 Task: Search one way flight ticket for 3 adults, 3 children in business from Long Beach: Long Beach Airport (daugherty Field) to Raleigh: Raleigh-durham International Airport on 8-5-2023. Choice of flights is American. Number of bags: 4 checked bags. Outbound departure time preference is 18:00.
Action: Mouse moved to (363, 148)
Screenshot: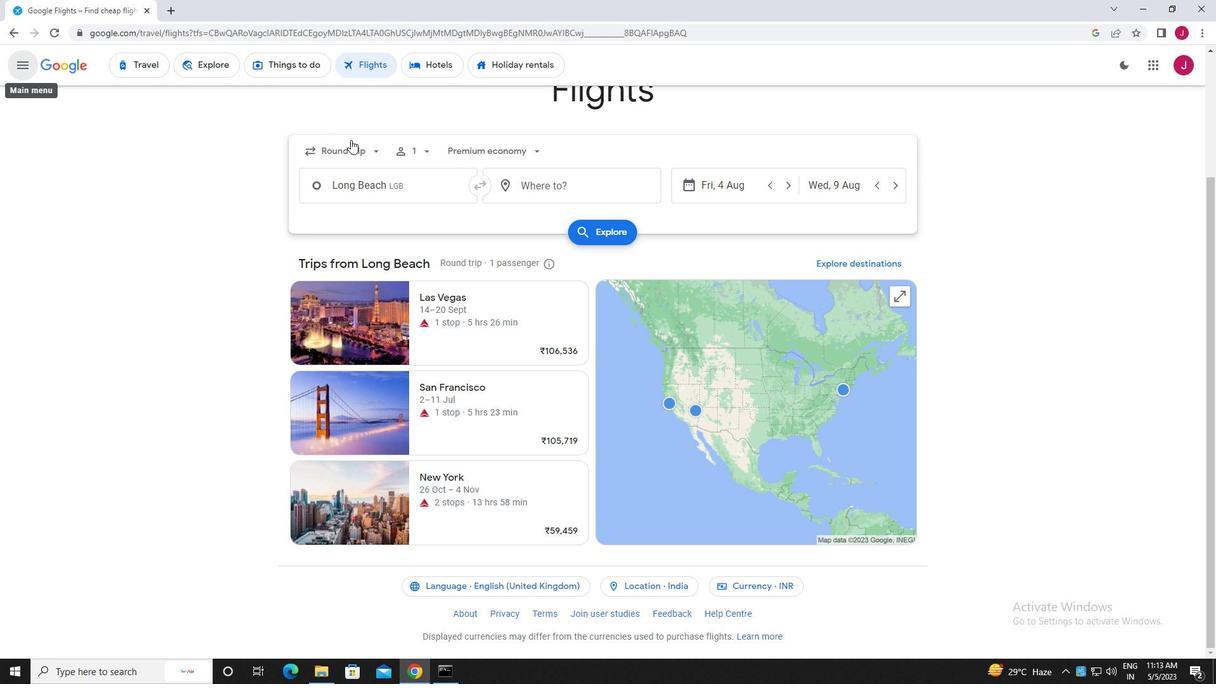 
Action: Mouse pressed left at (363, 148)
Screenshot: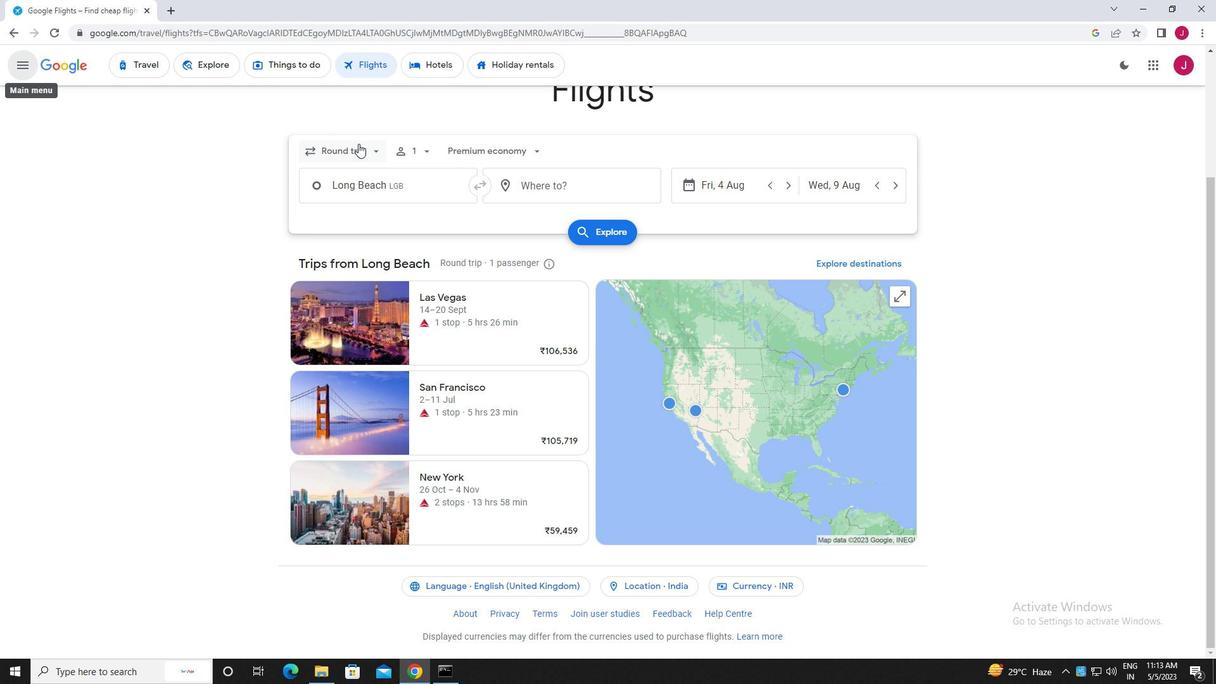 
Action: Mouse moved to (373, 212)
Screenshot: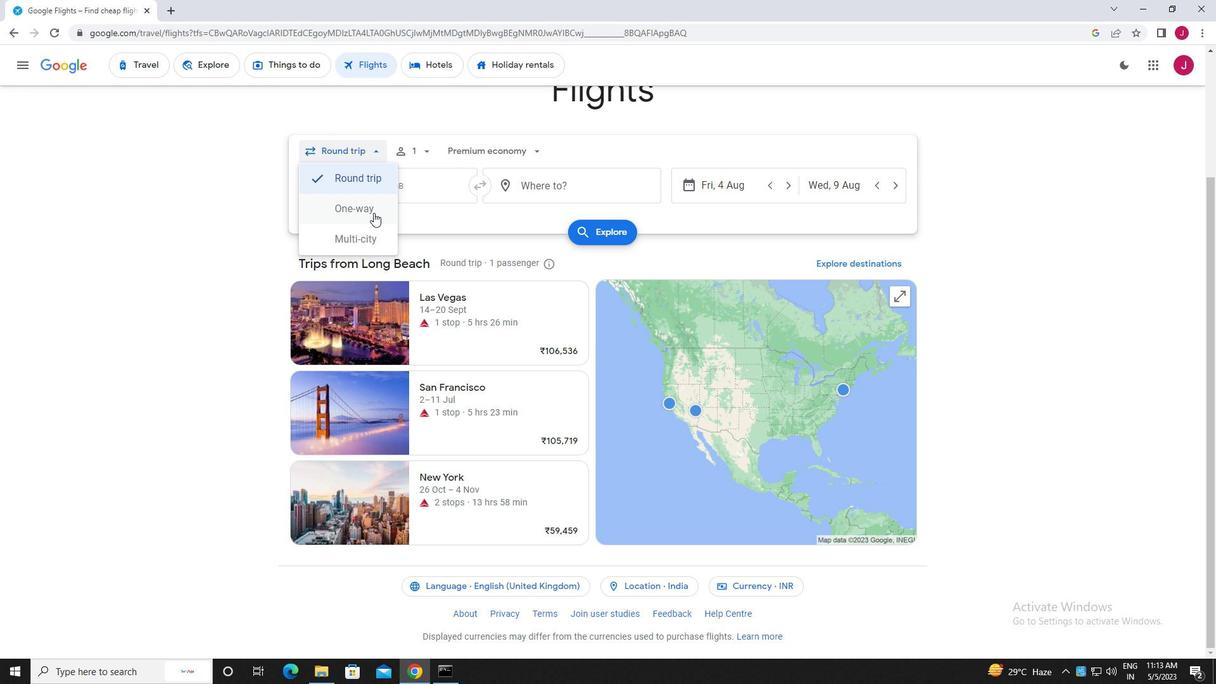 
Action: Mouse pressed left at (373, 212)
Screenshot: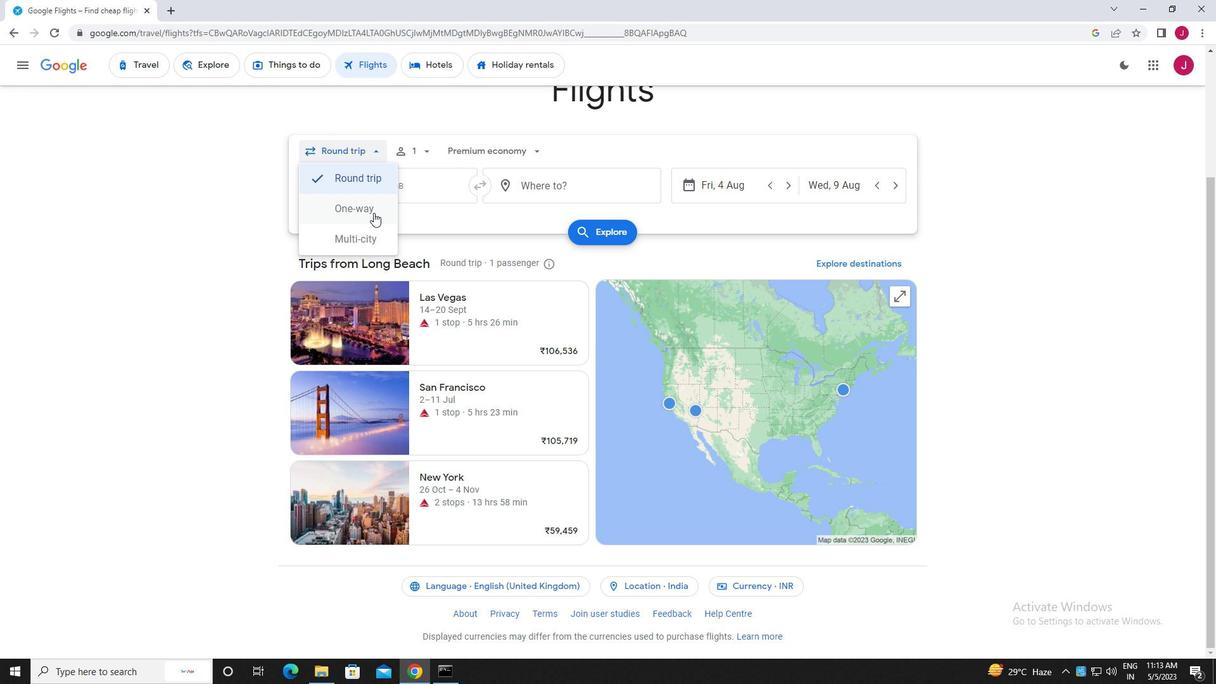 
Action: Mouse moved to (422, 153)
Screenshot: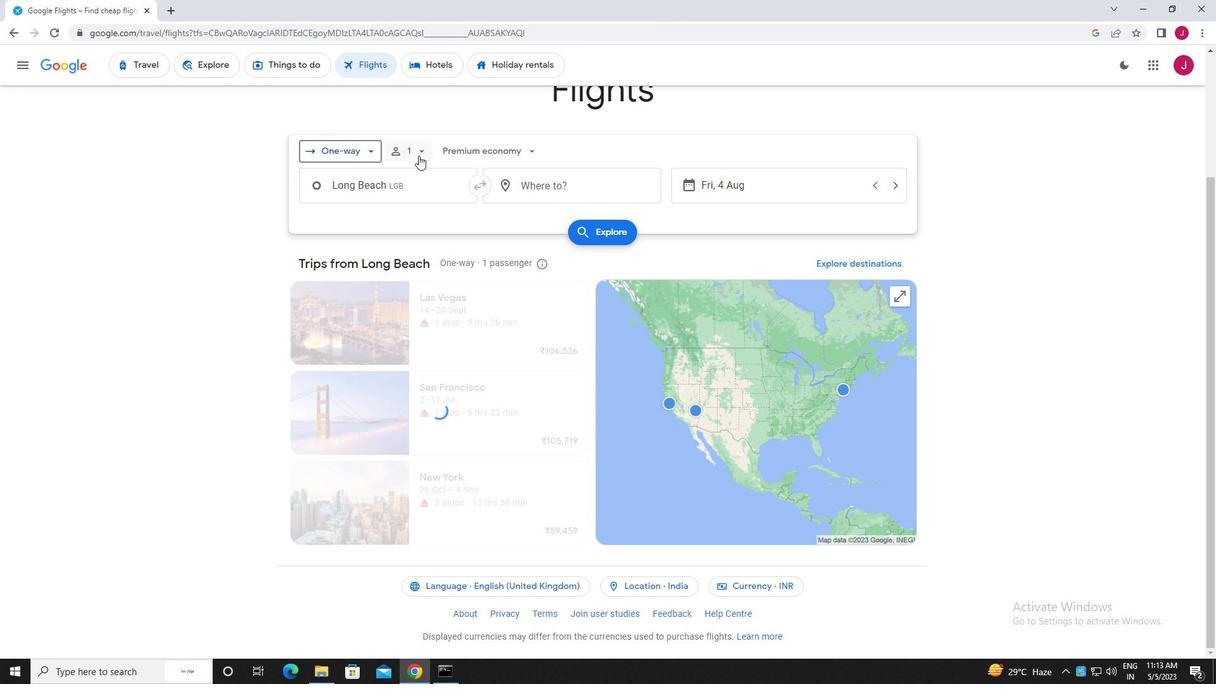 
Action: Mouse pressed left at (422, 153)
Screenshot: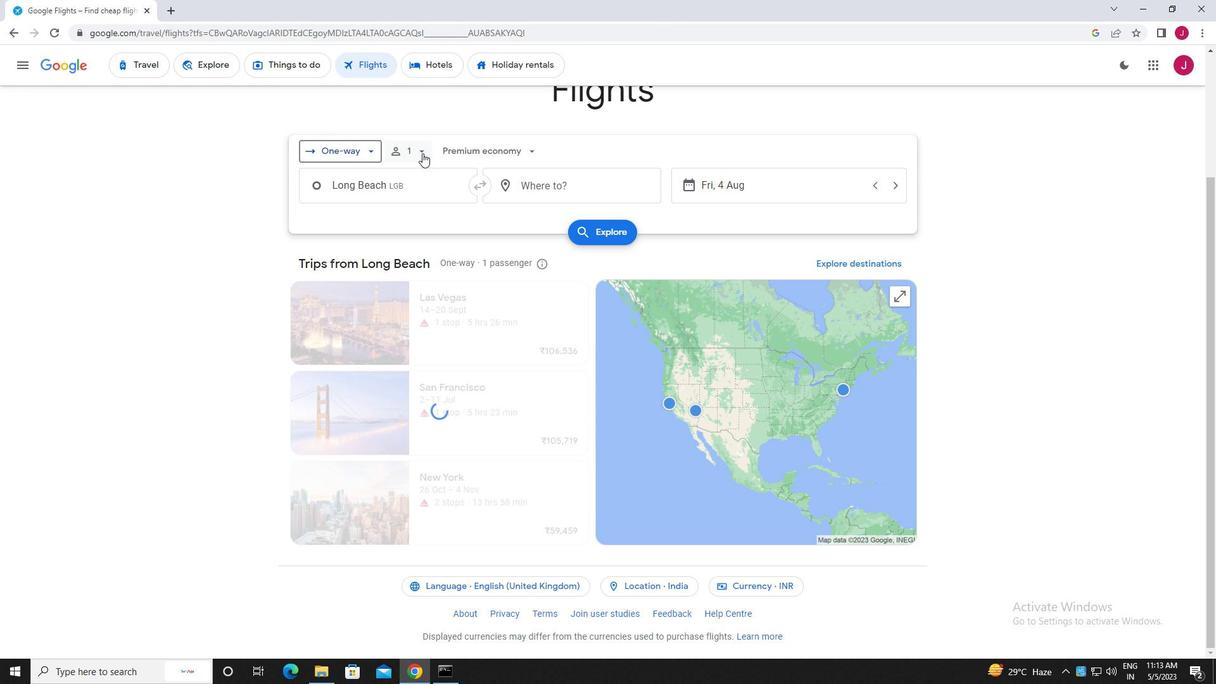 
Action: Mouse moved to (522, 181)
Screenshot: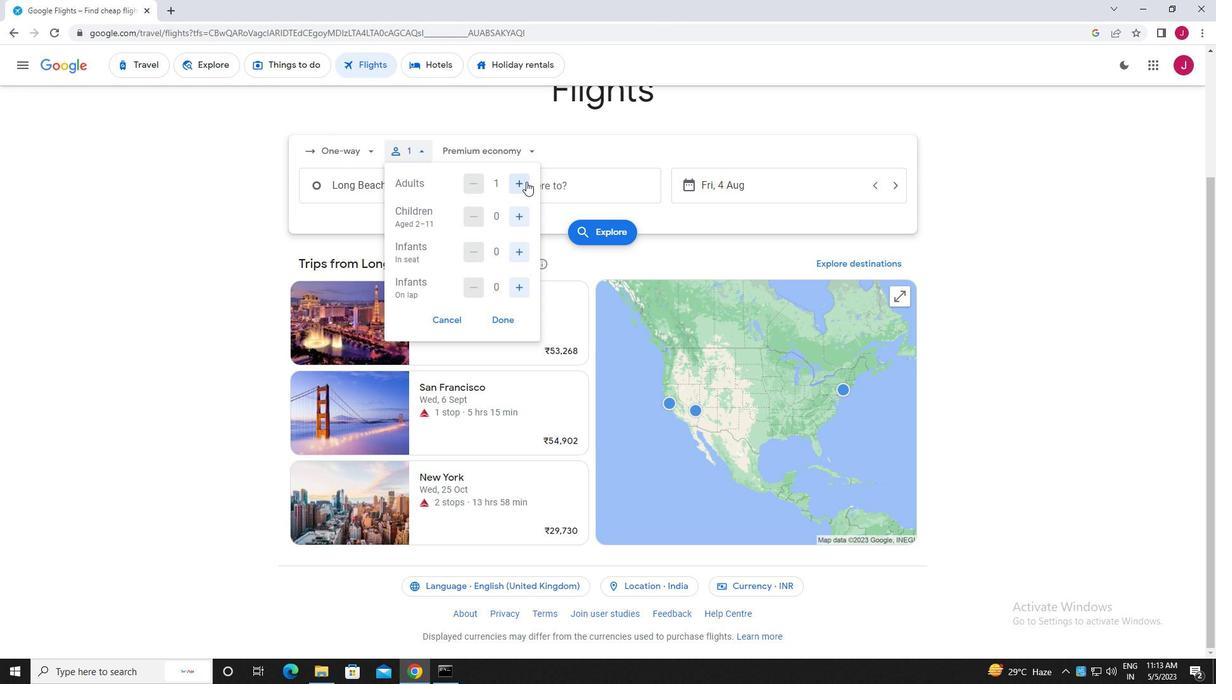
Action: Mouse pressed left at (522, 181)
Screenshot: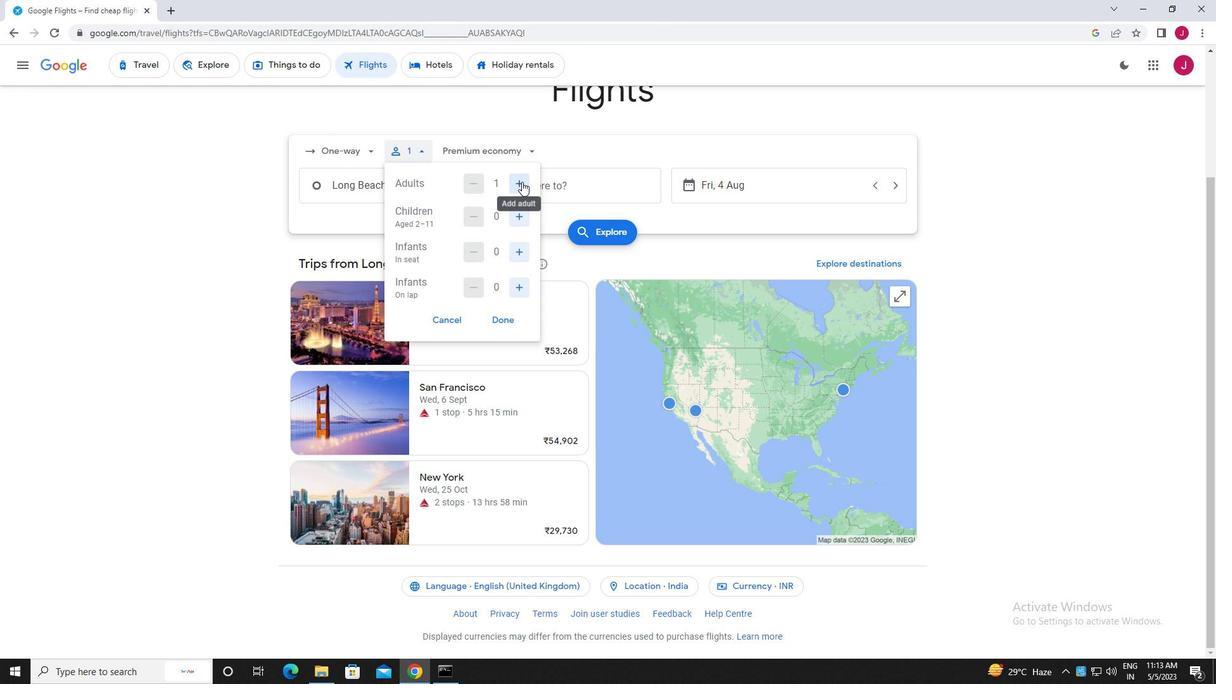 
Action: Mouse pressed left at (522, 181)
Screenshot: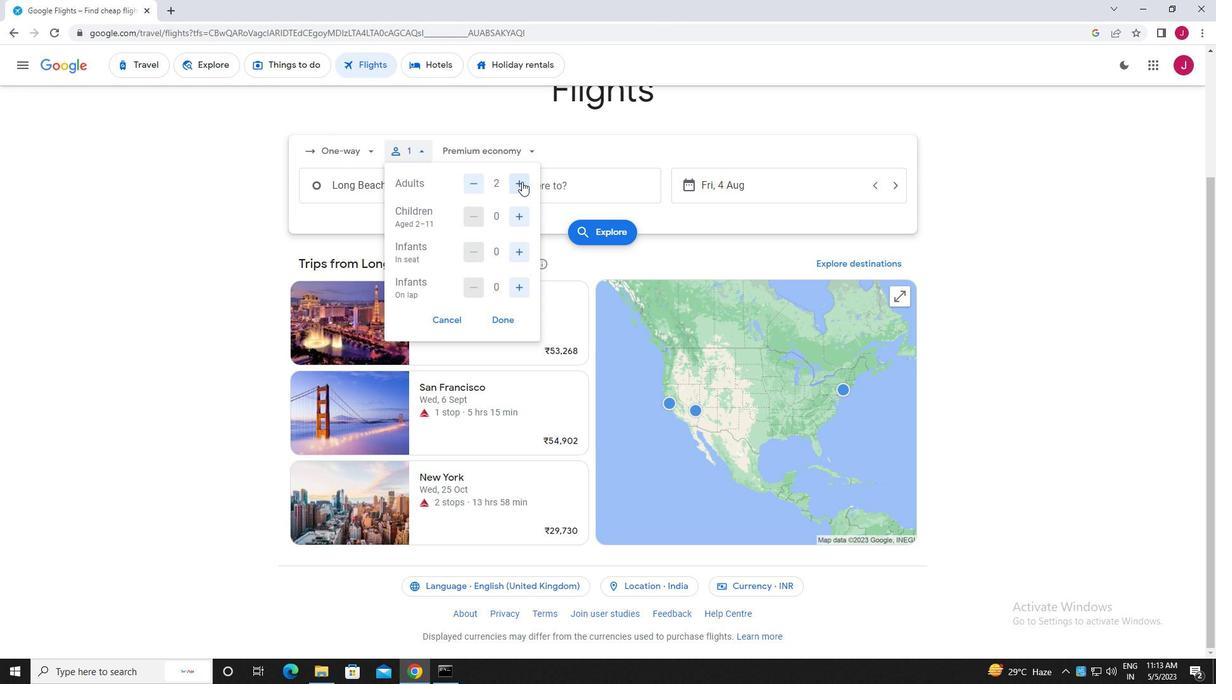 
Action: Mouse moved to (522, 219)
Screenshot: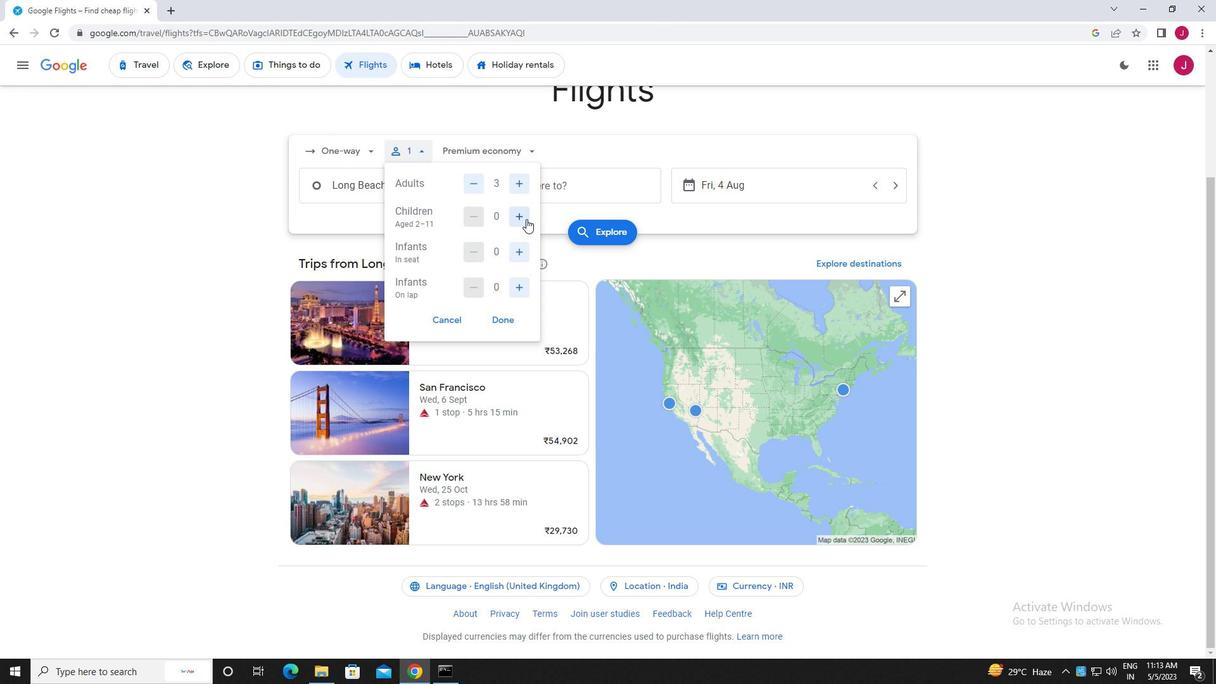 
Action: Mouse pressed left at (522, 219)
Screenshot: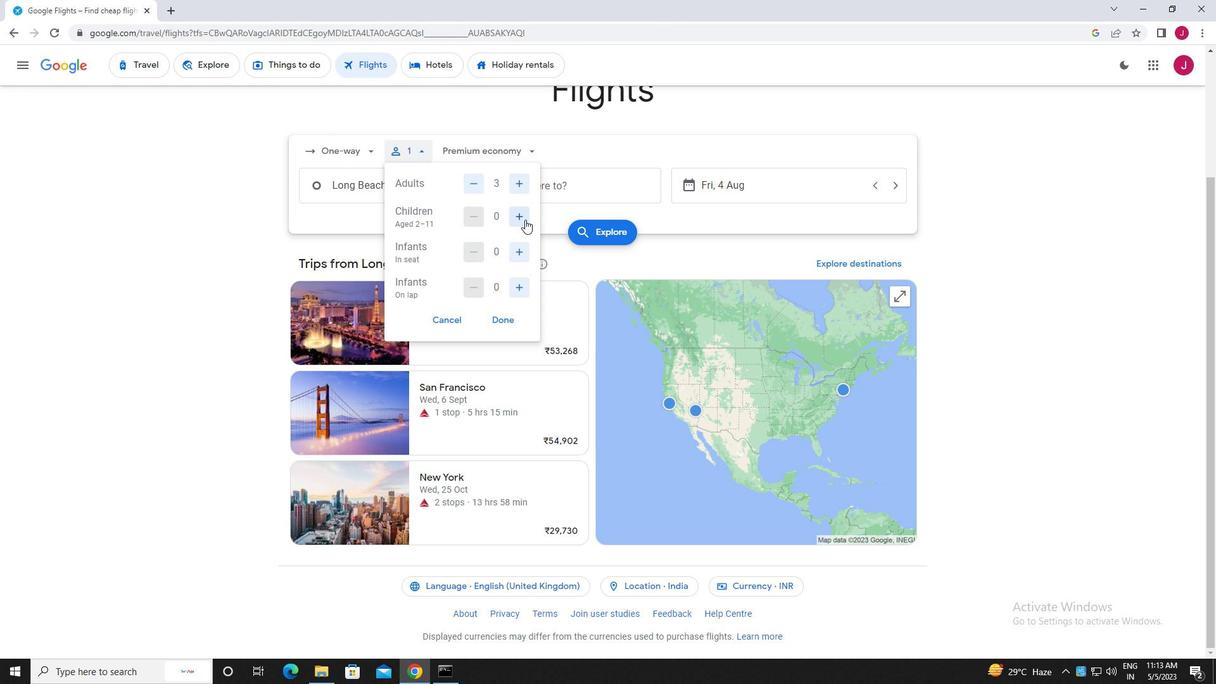 
Action: Mouse pressed left at (522, 219)
Screenshot: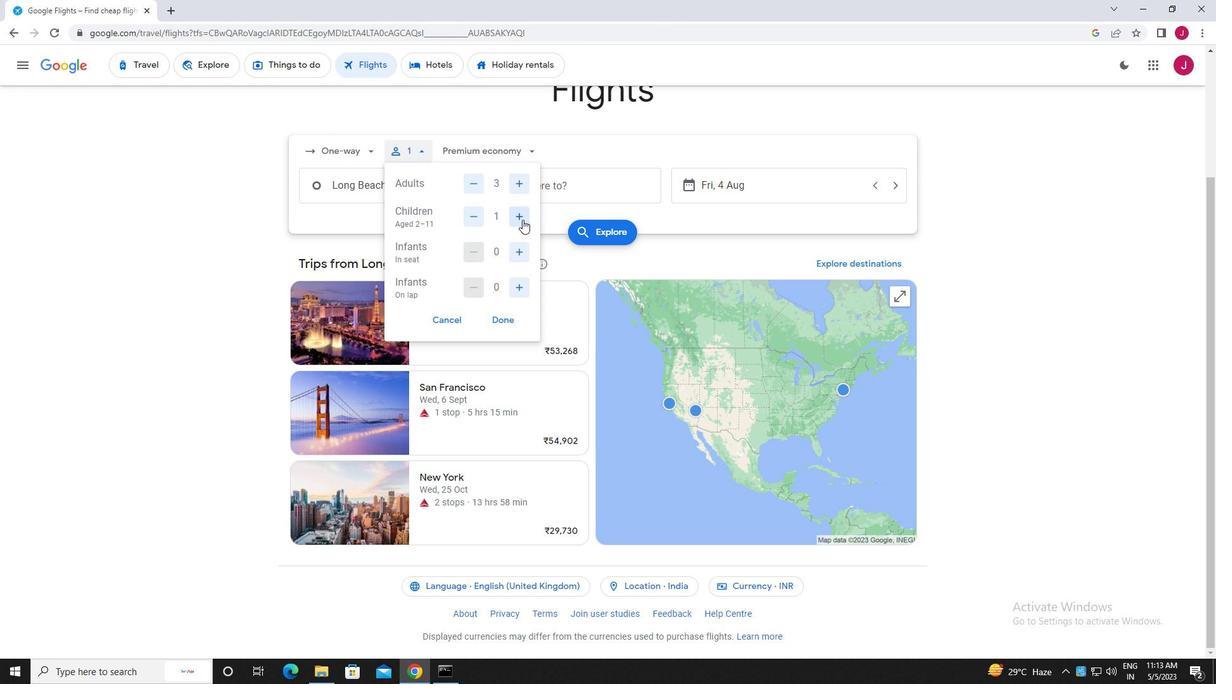 
Action: Mouse pressed left at (522, 219)
Screenshot: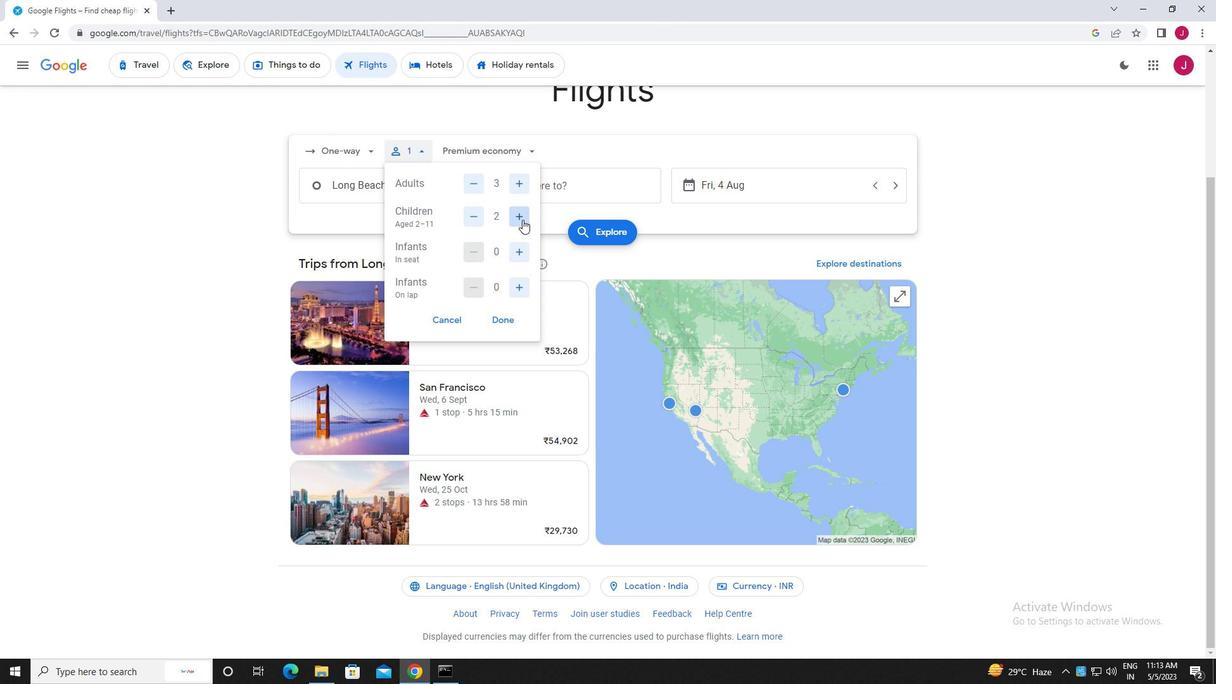 
Action: Mouse moved to (508, 323)
Screenshot: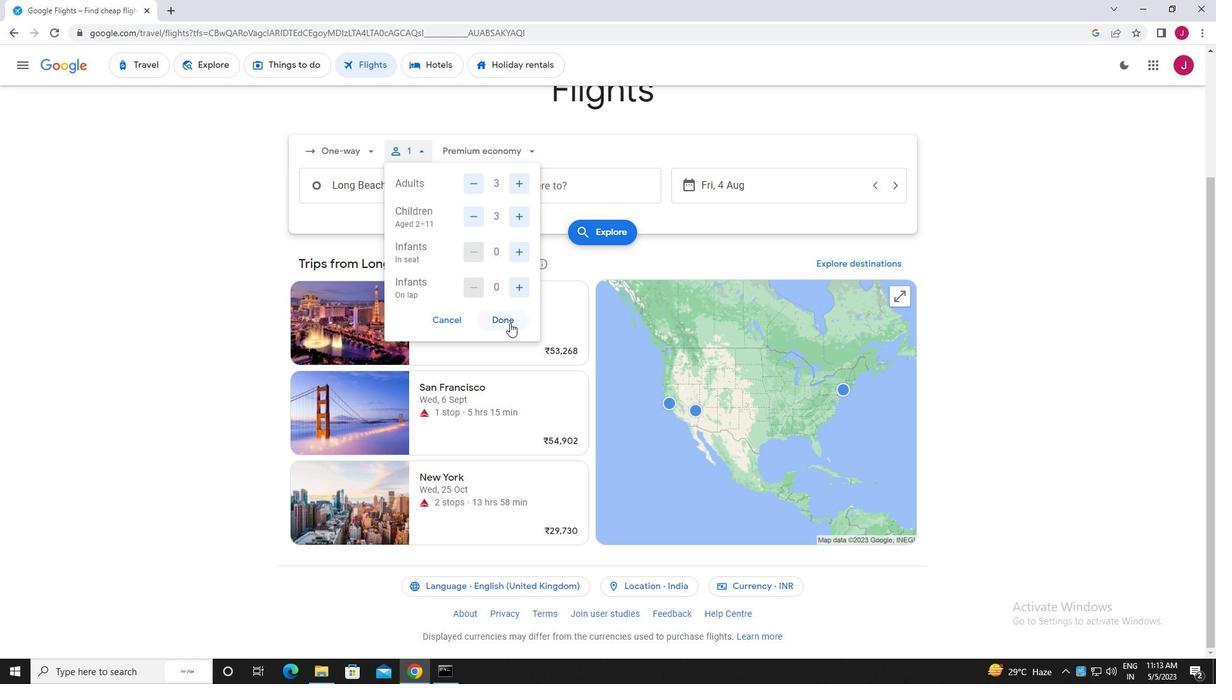 
Action: Mouse pressed left at (508, 323)
Screenshot: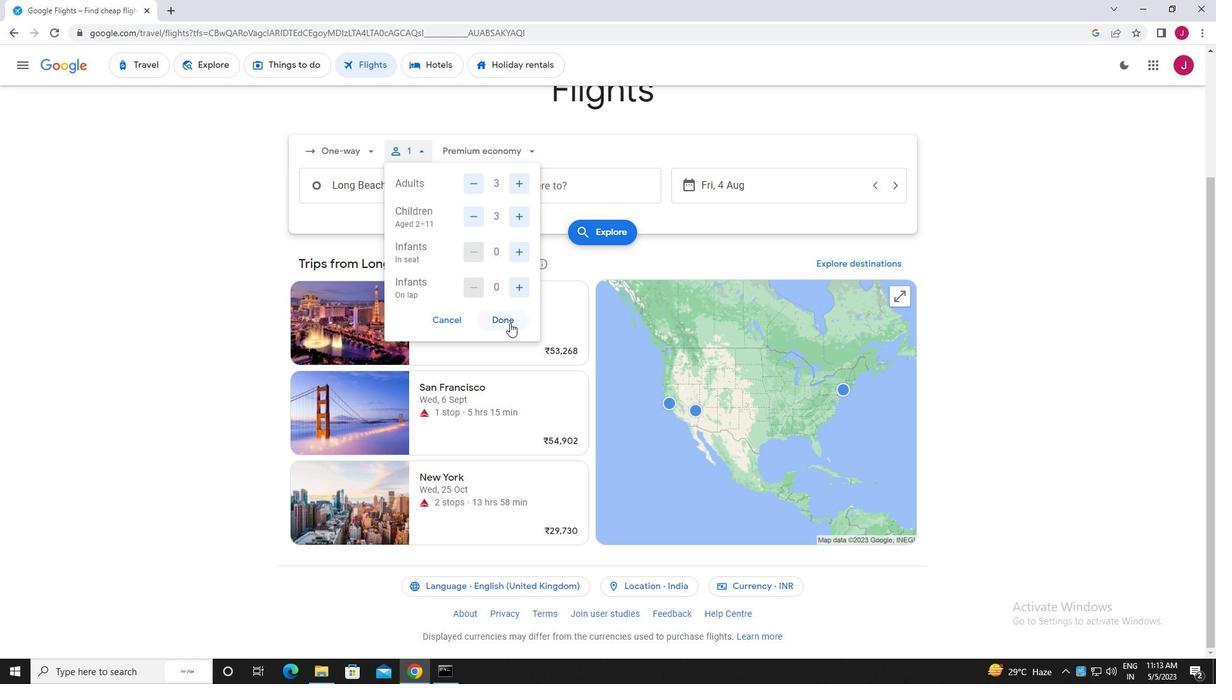 
Action: Mouse moved to (470, 149)
Screenshot: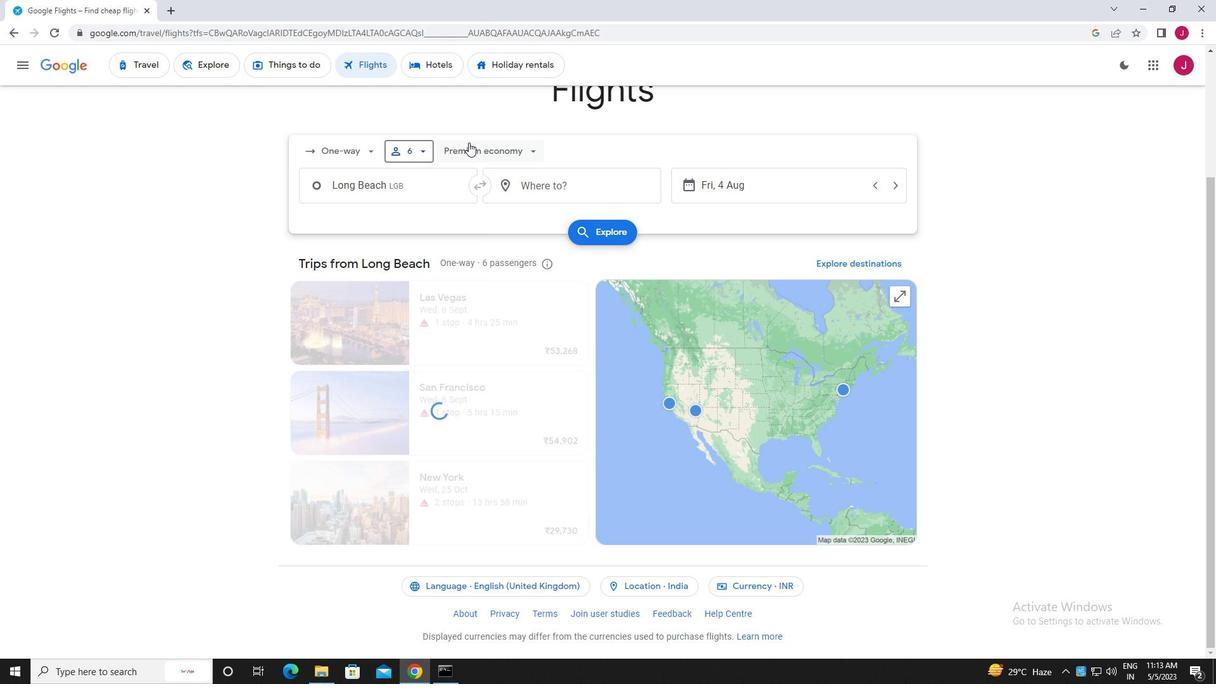
Action: Mouse pressed left at (470, 149)
Screenshot: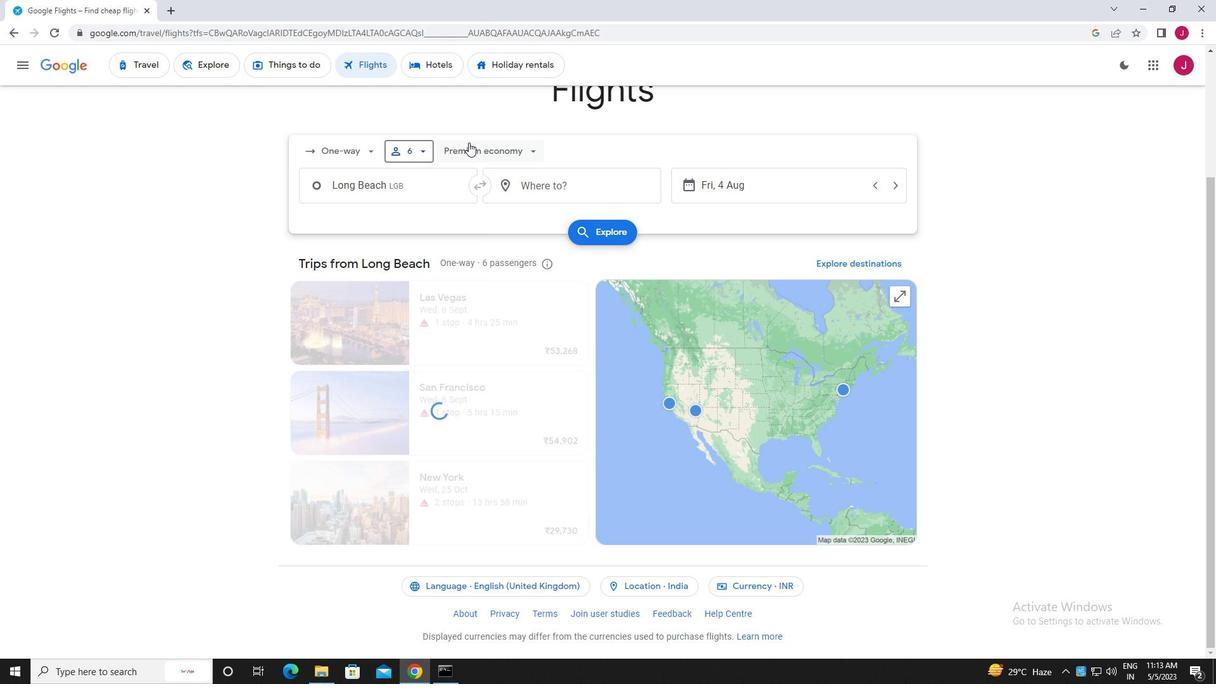 
Action: Mouse moved to (485, 238)
Screenshot: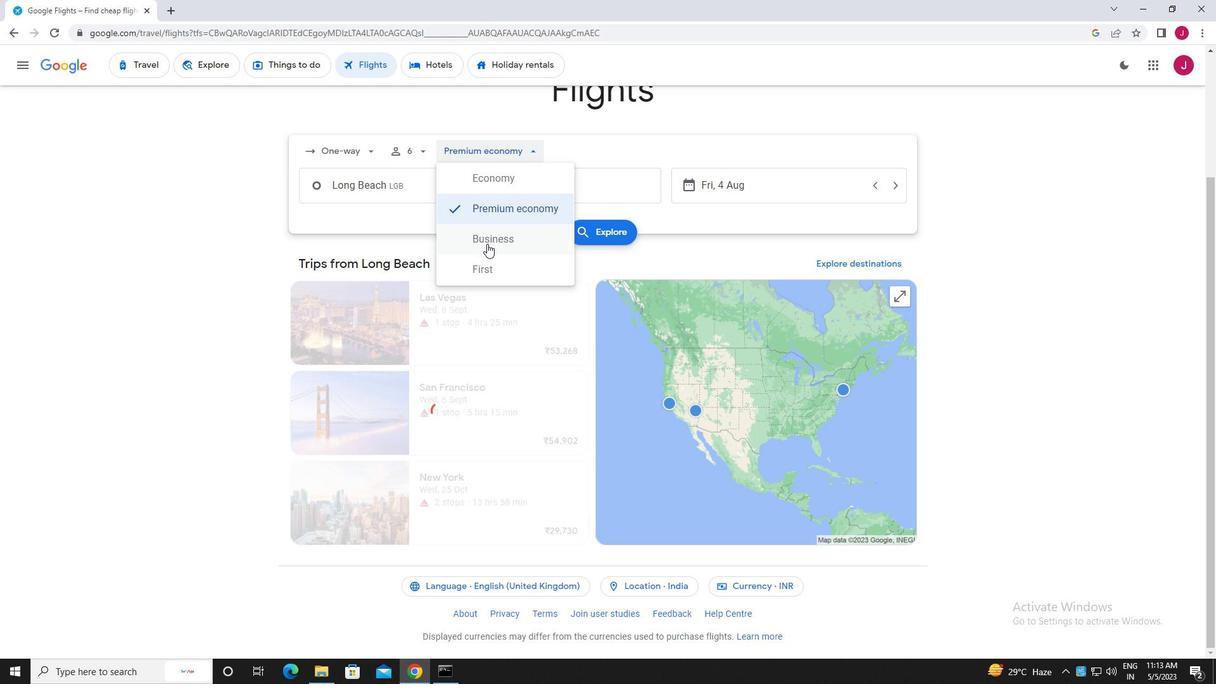 
Action: Mouse pressed left at (485, 238)
Screenshot: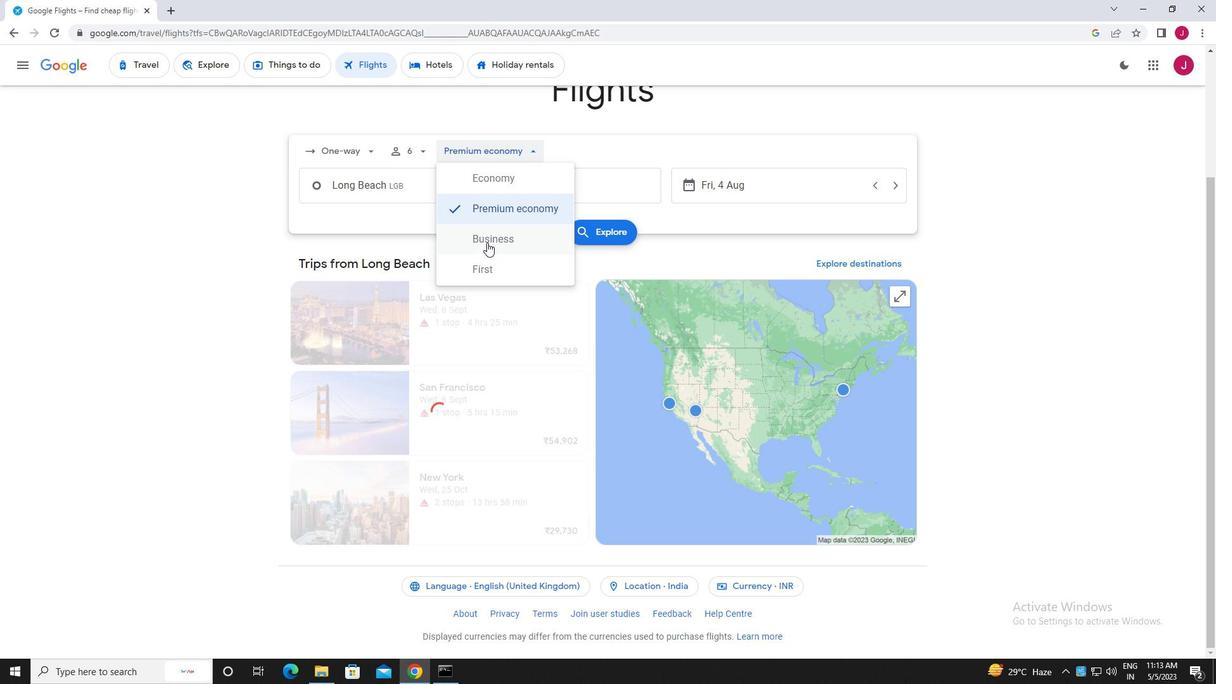 
Action: Mouse moved to (427, 190)
Screenshot: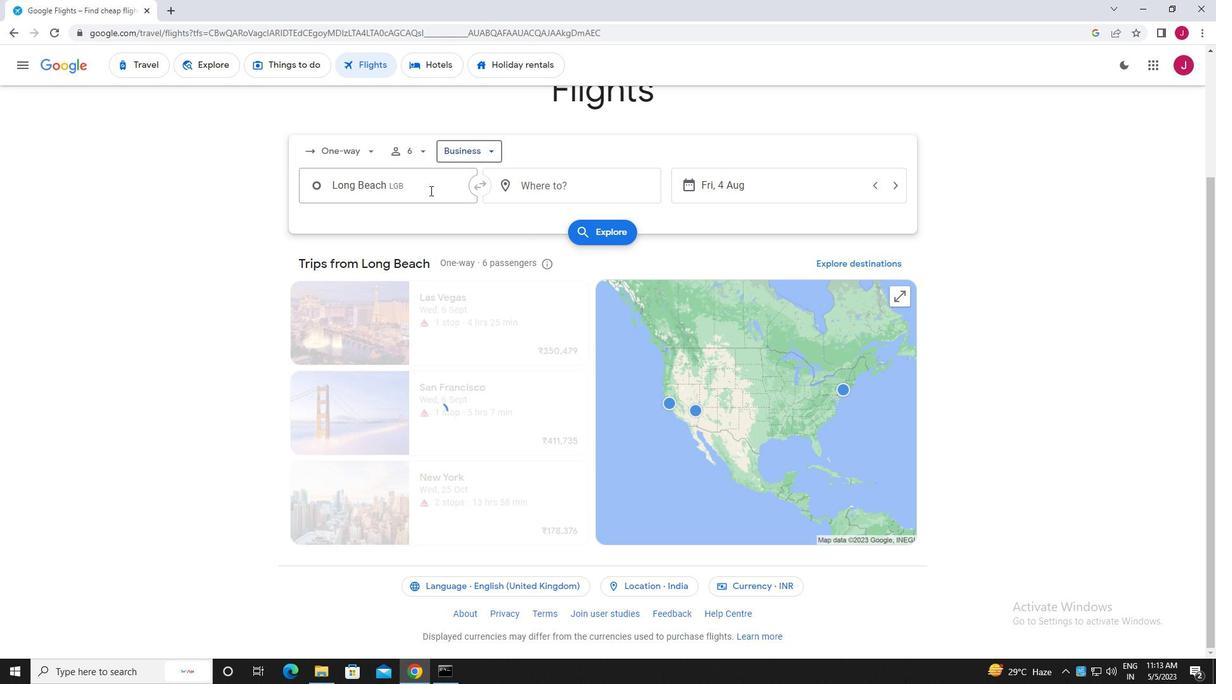 
Action: Mouse pressed left at (427, 190)
Screenshot: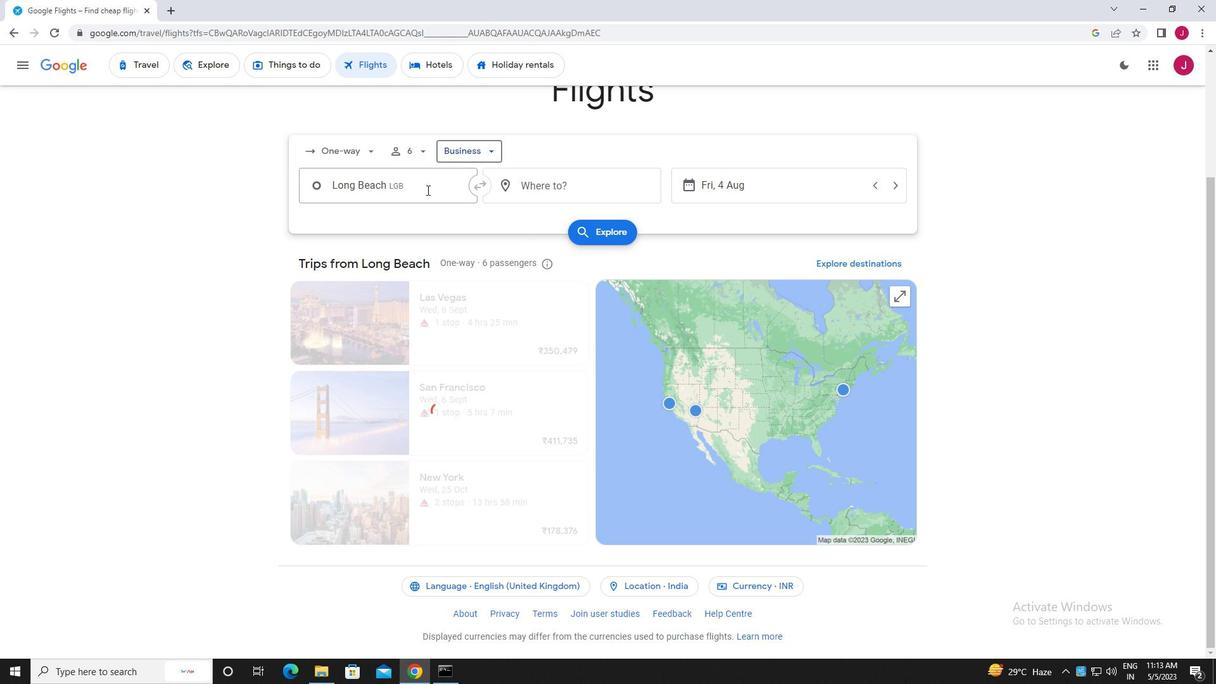 
Action: Key pressed long<Key.space>beach
Screenshot: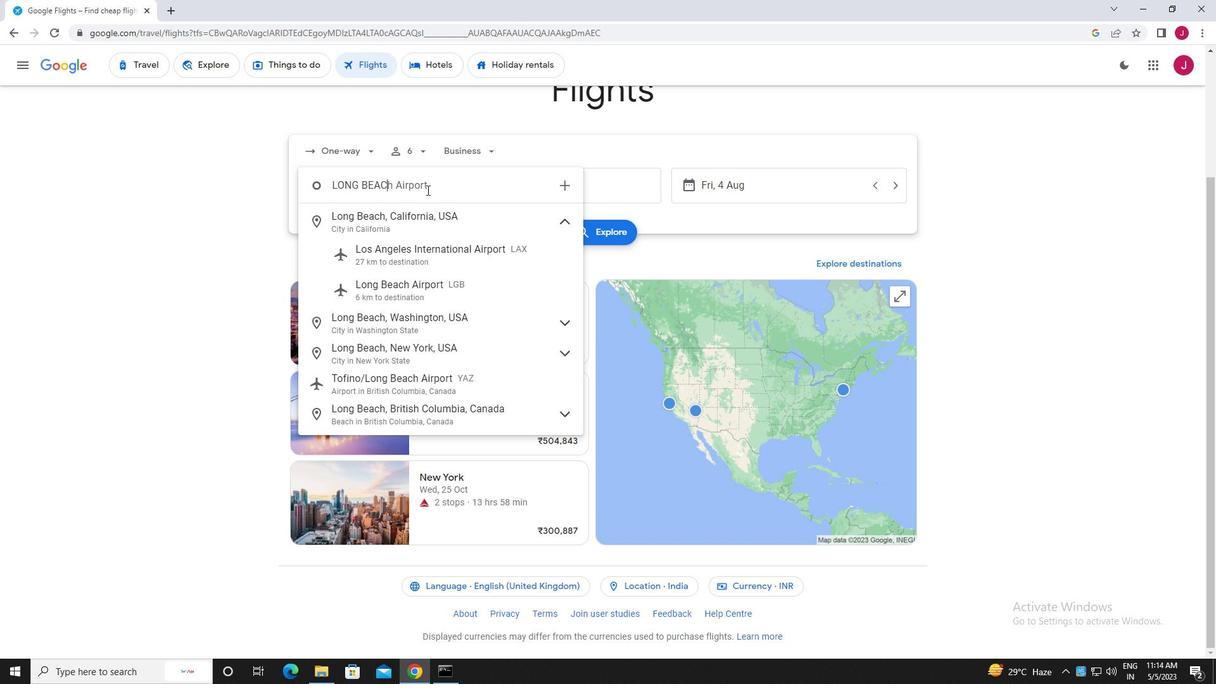 
Action: Mouse moved to (419, 289)
Screenshot: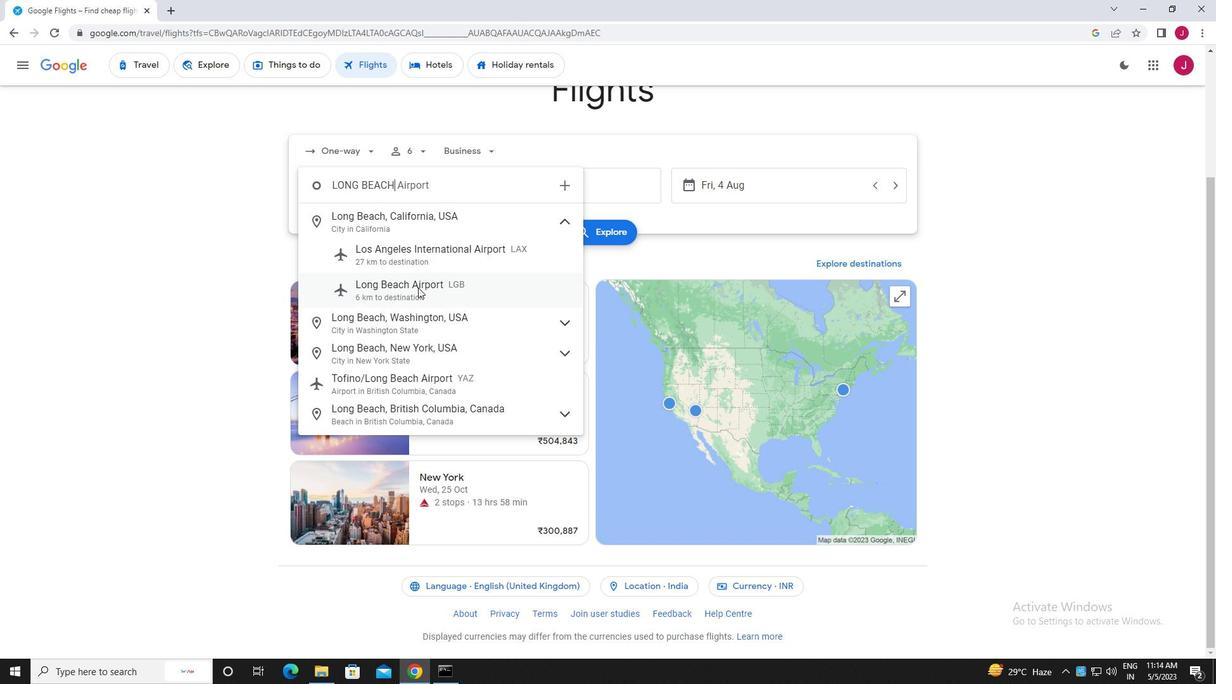 
Action: Mouse pressed left at (419, 289)
Screenshot: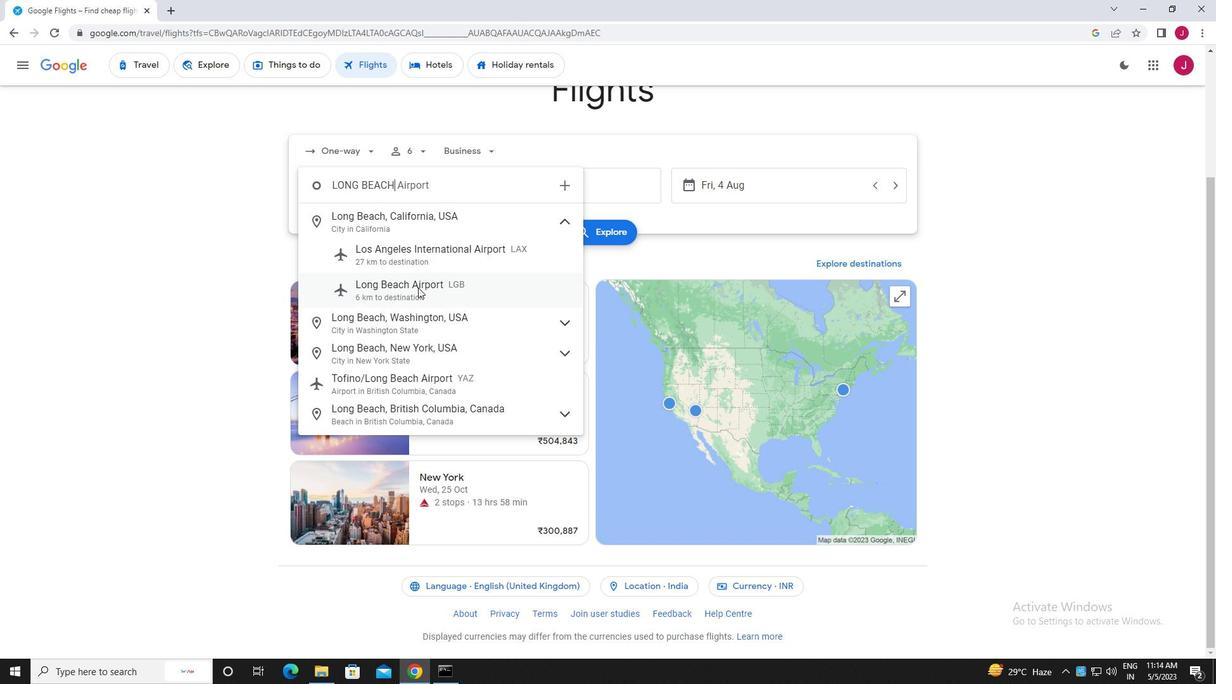 
Action: Mouse moved to (567, 182)
Screenshot: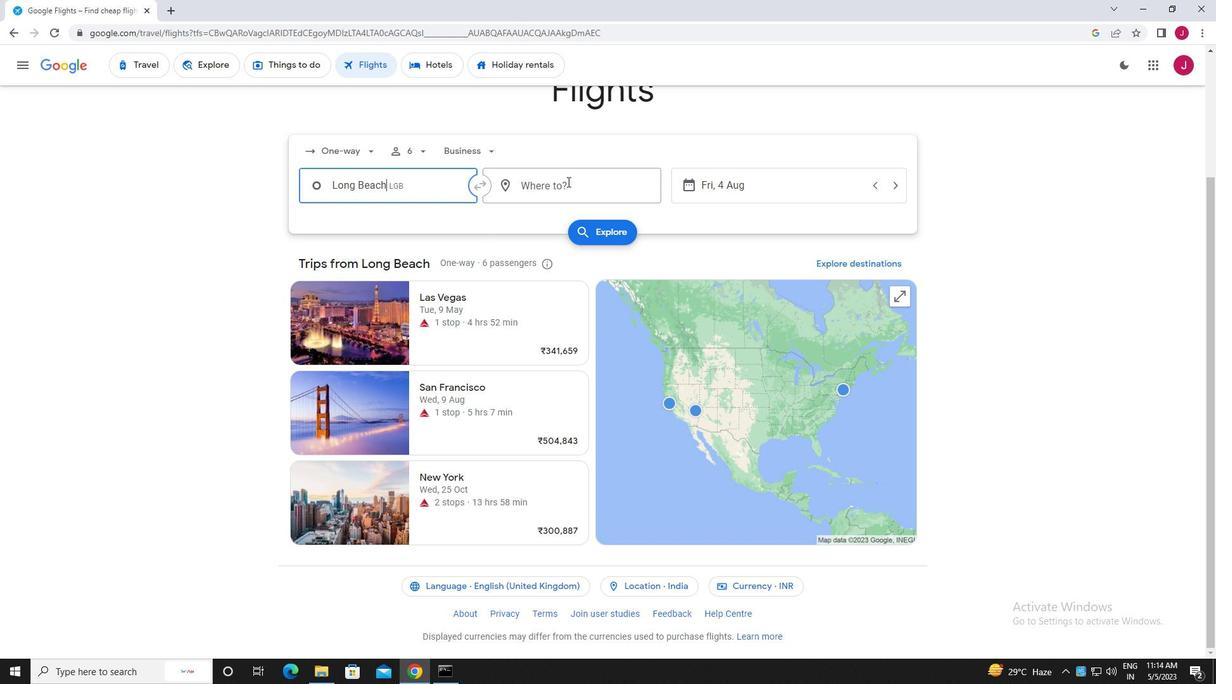 
Action: Mouse pressed left at (567, 182)
Screenshot: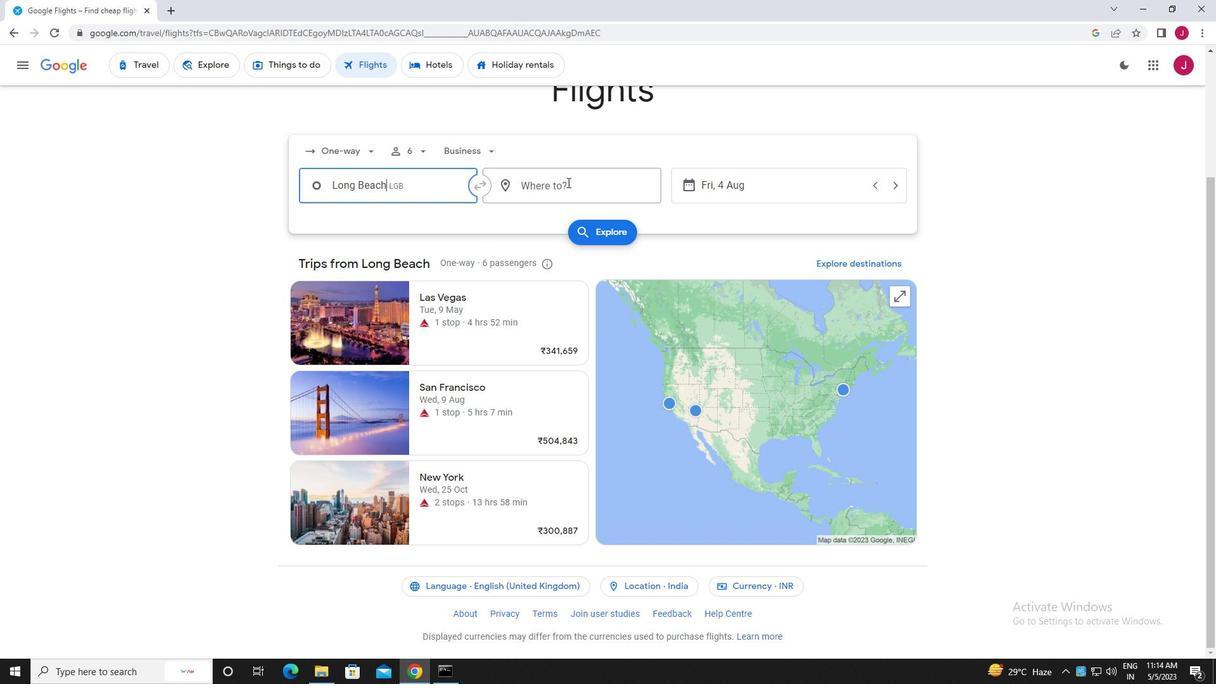 
Action: Key pressed raleigh
Screenshot: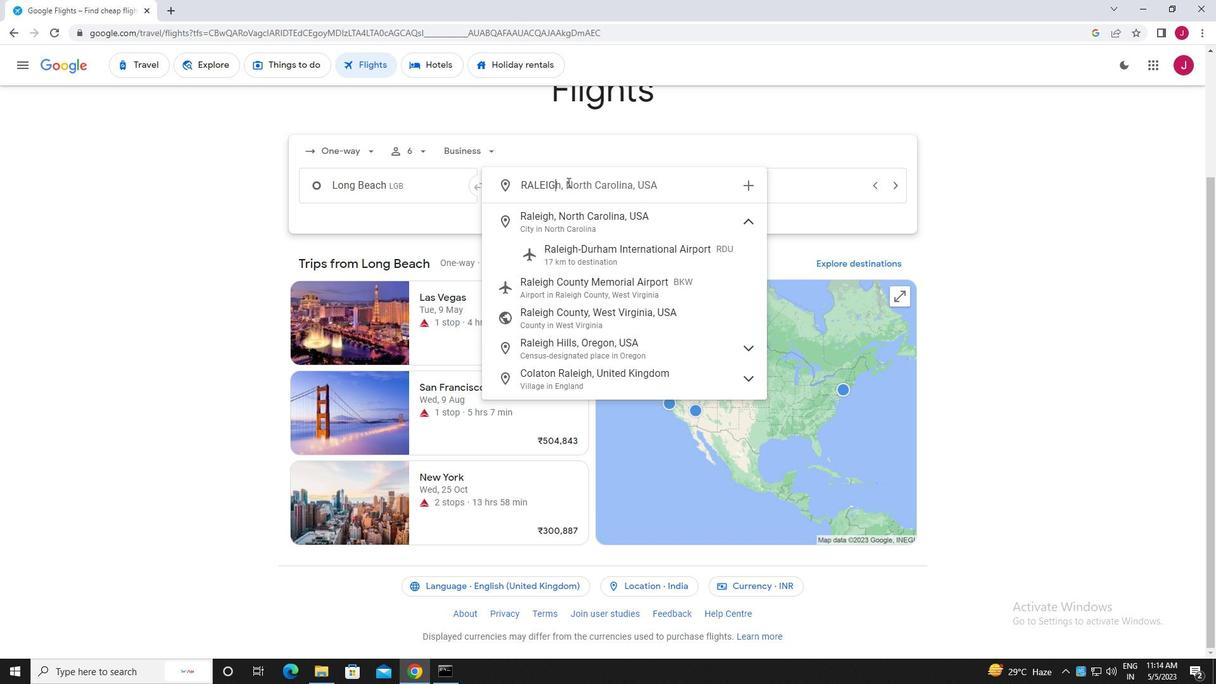 
Action: Mouse moved to (616, 254)
Screenshot: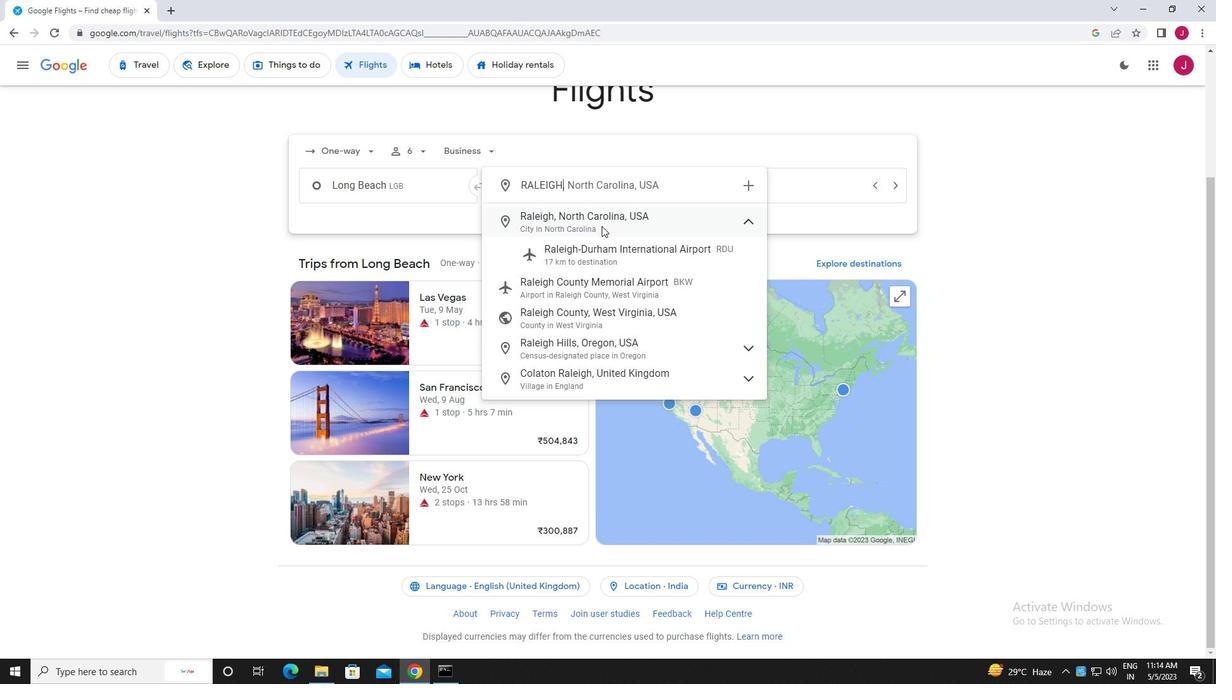 
Action: Mouse pressed left at (616, 254)
Screenshot: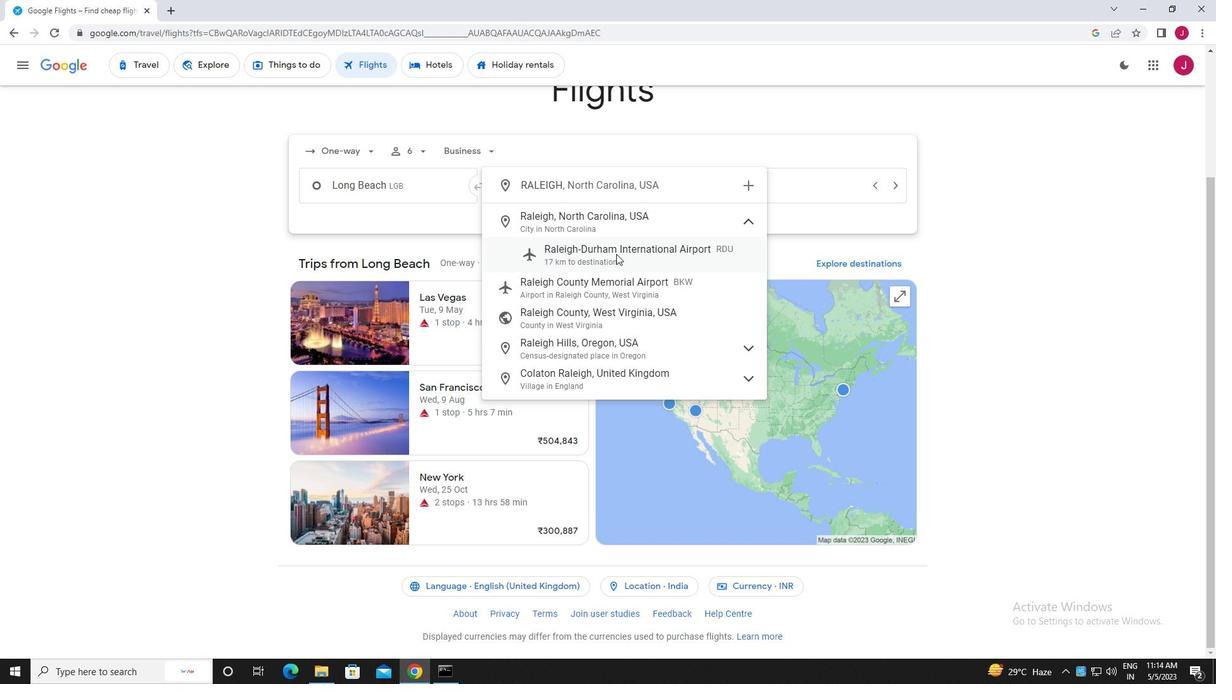 
Action: Mouse moved to (727, 188)
Screenshot: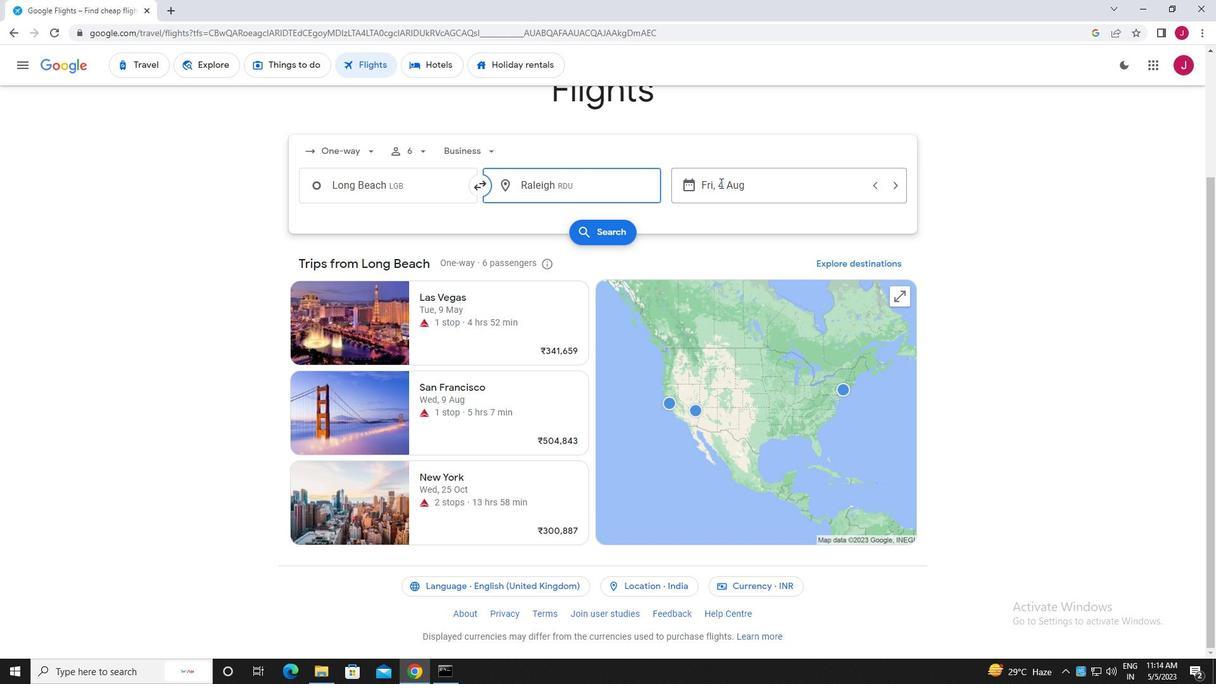 
Action: Mouse pressed left at (727, 188)
Screenshot: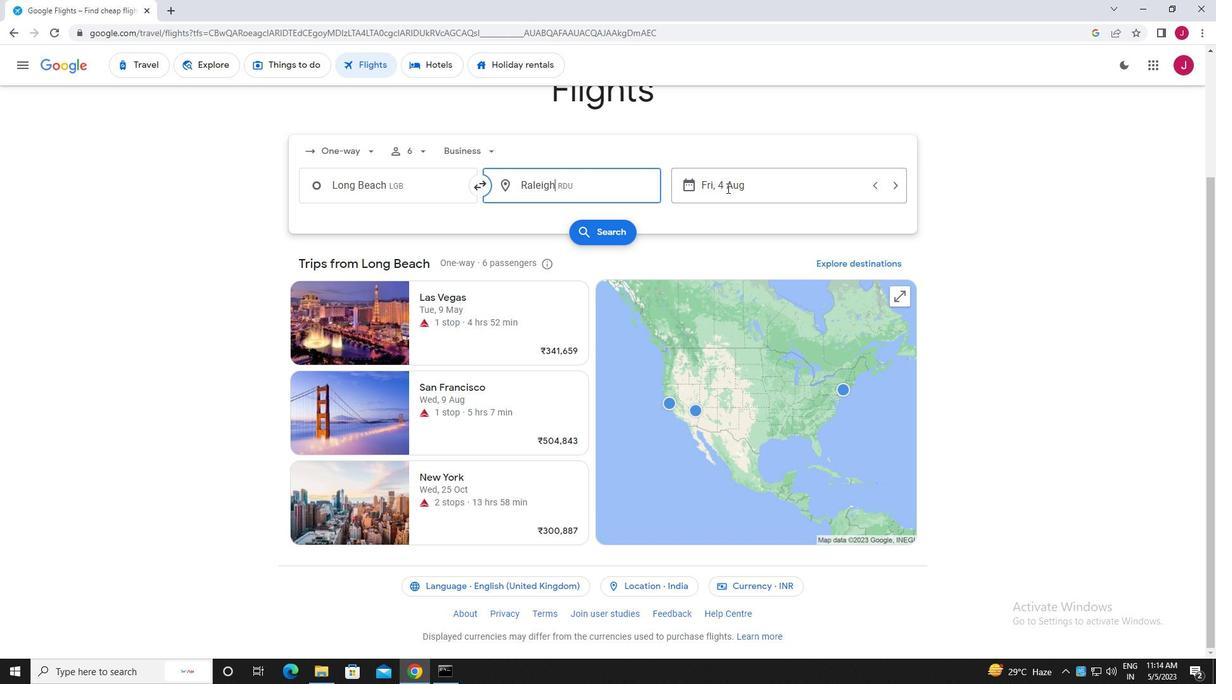 
Action: Mouse moved to (636, 287)
Screenshot: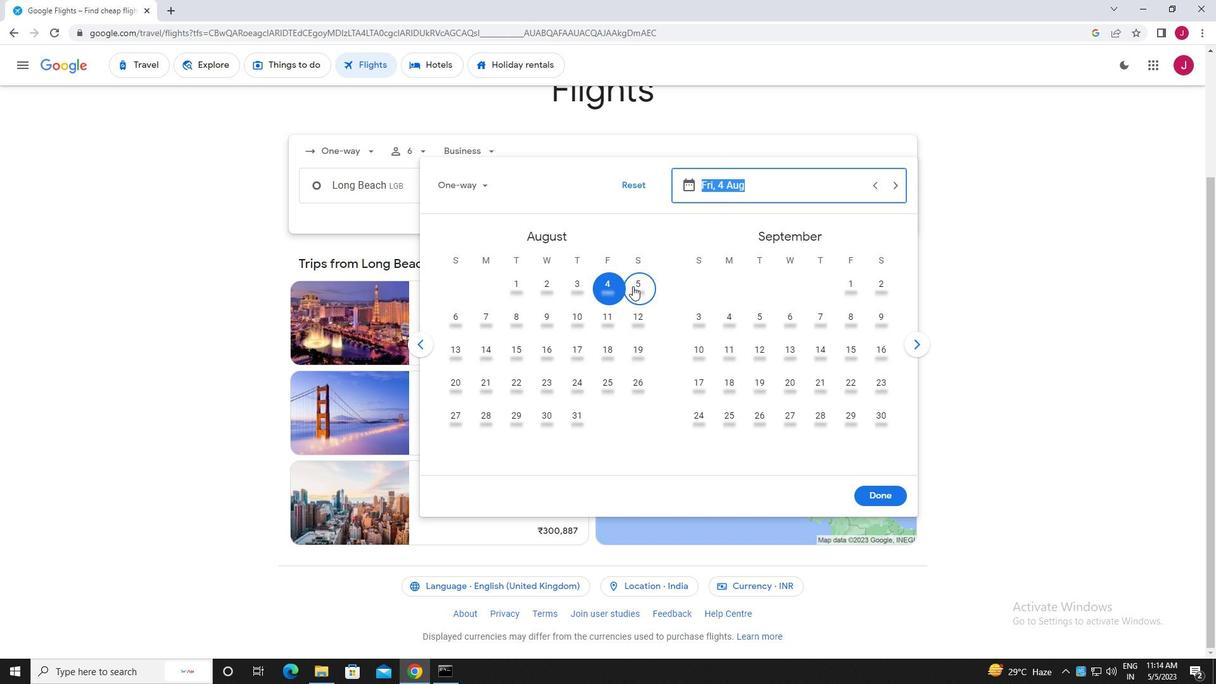 
Action: Mouse pressed left at (636, 287)
Screenshot: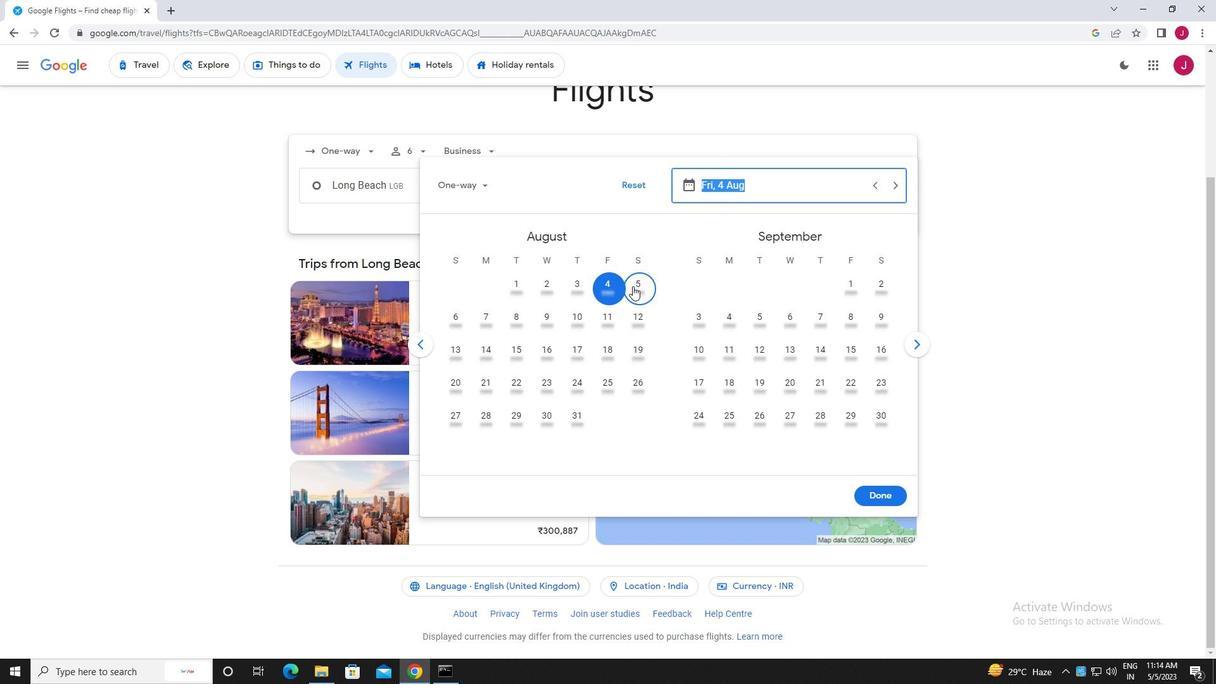 
Action: Mouse moved to (868, 493)
Screenshot: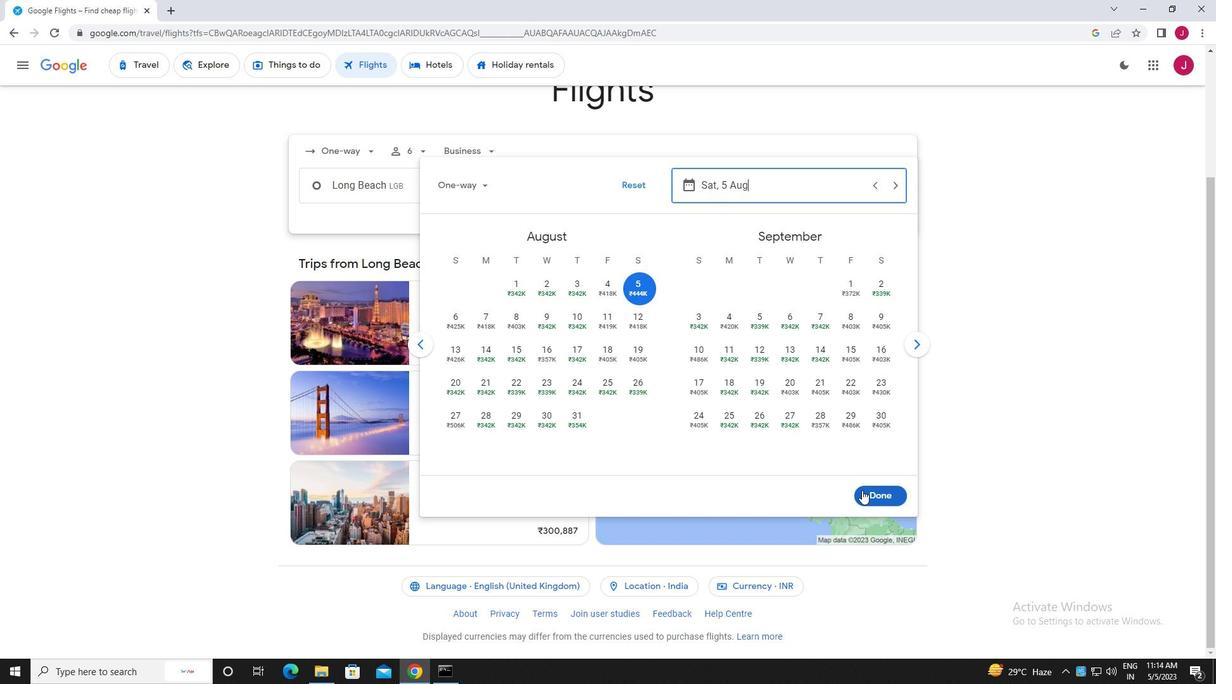 
Action: Mouse pressed left at (868, 493)
Screenshot: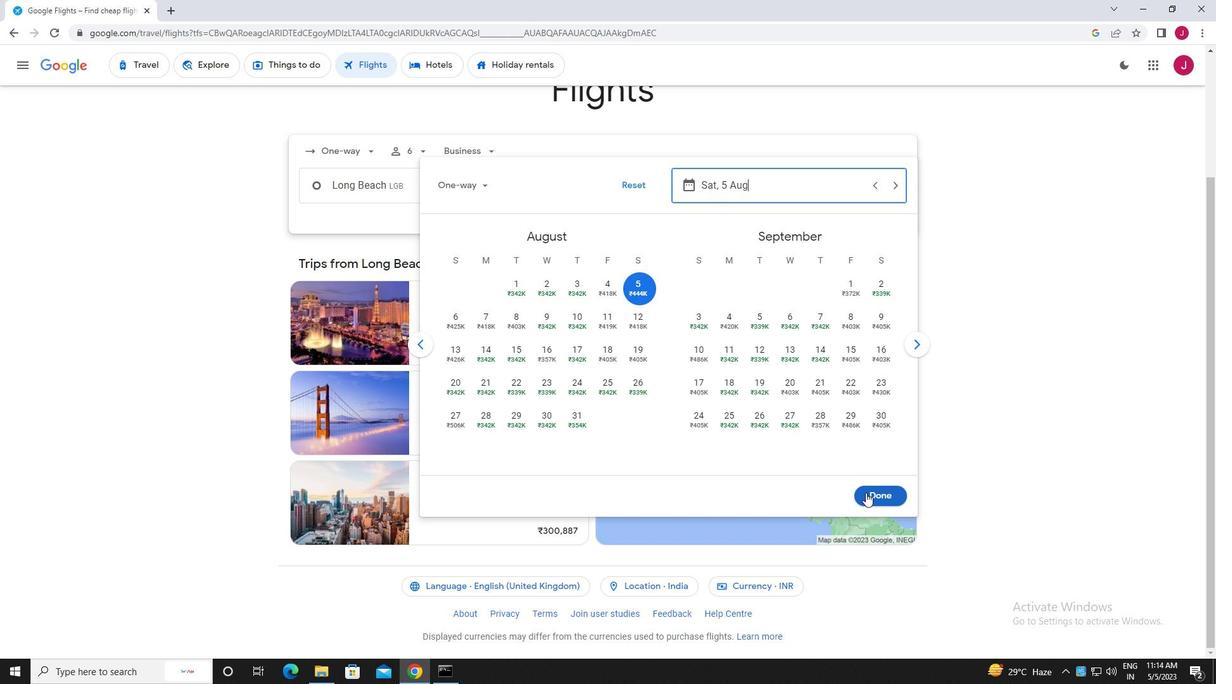 
Action: Mouse moved to (614, 231)
Screenshot: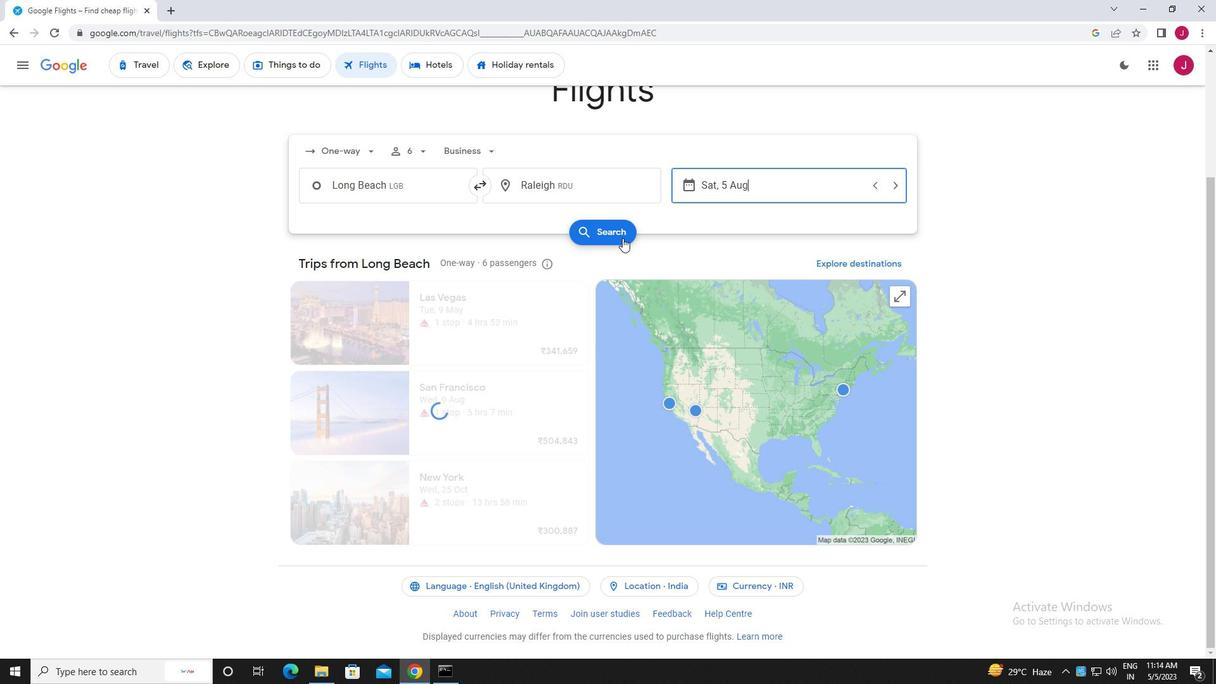 
Action: Mouse pressed left at (614, 231)
Screenshot: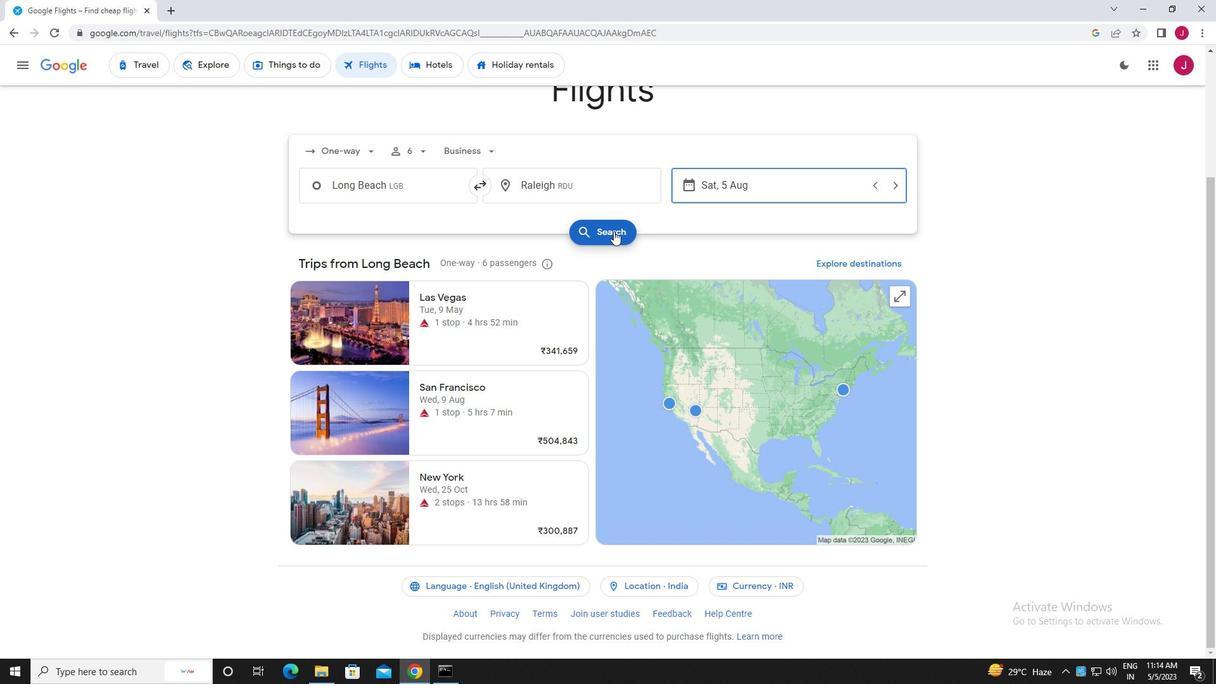 
Action: Mouse moved to (321, 181)
Screenshot: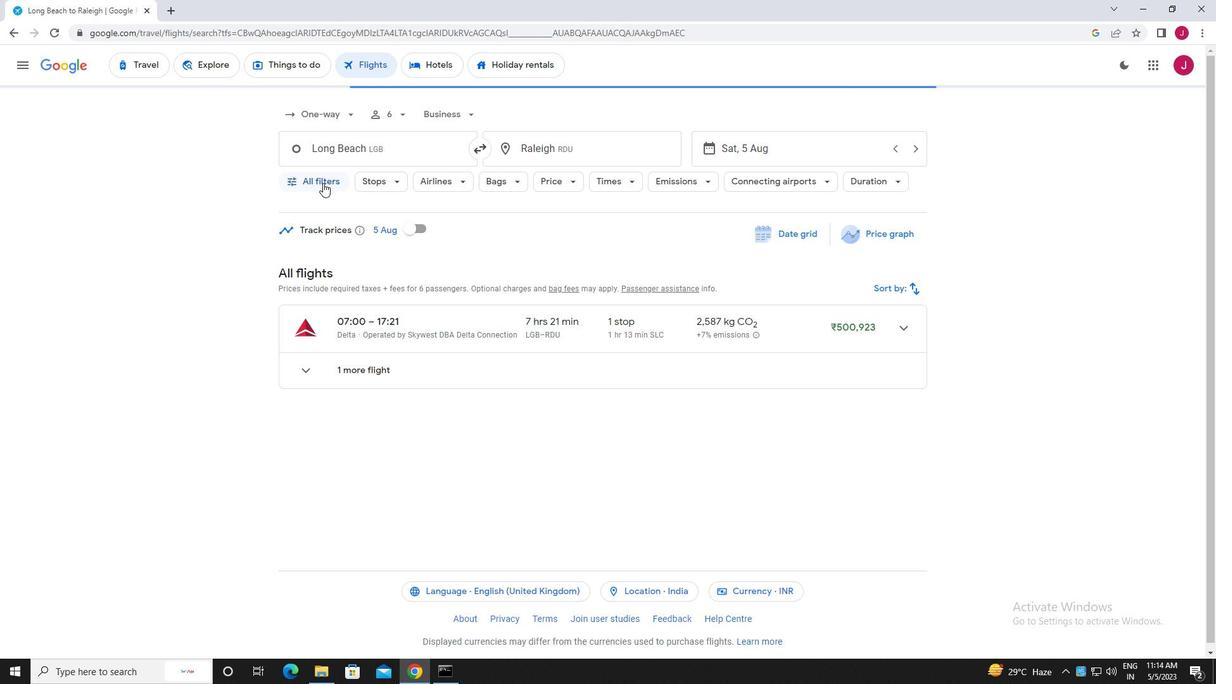 
Action: Mouse pressed left at (321, 181)
Screenshot: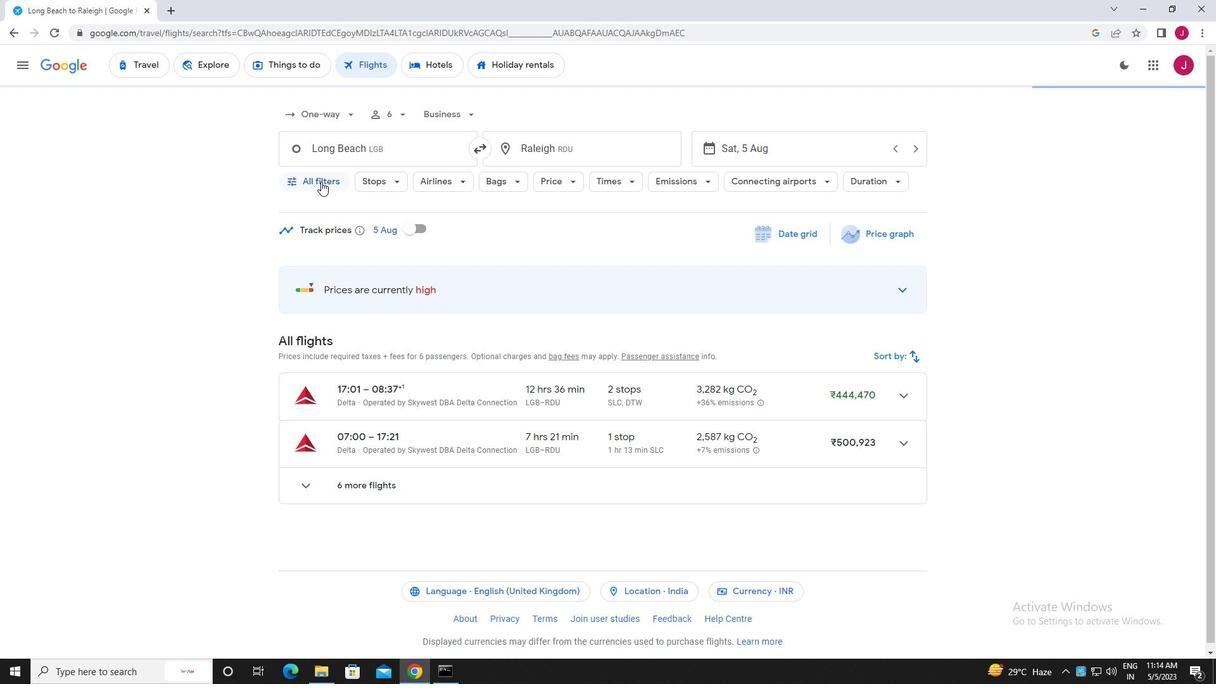 
Action: Mouse moved to (411, 305)
Screenshot: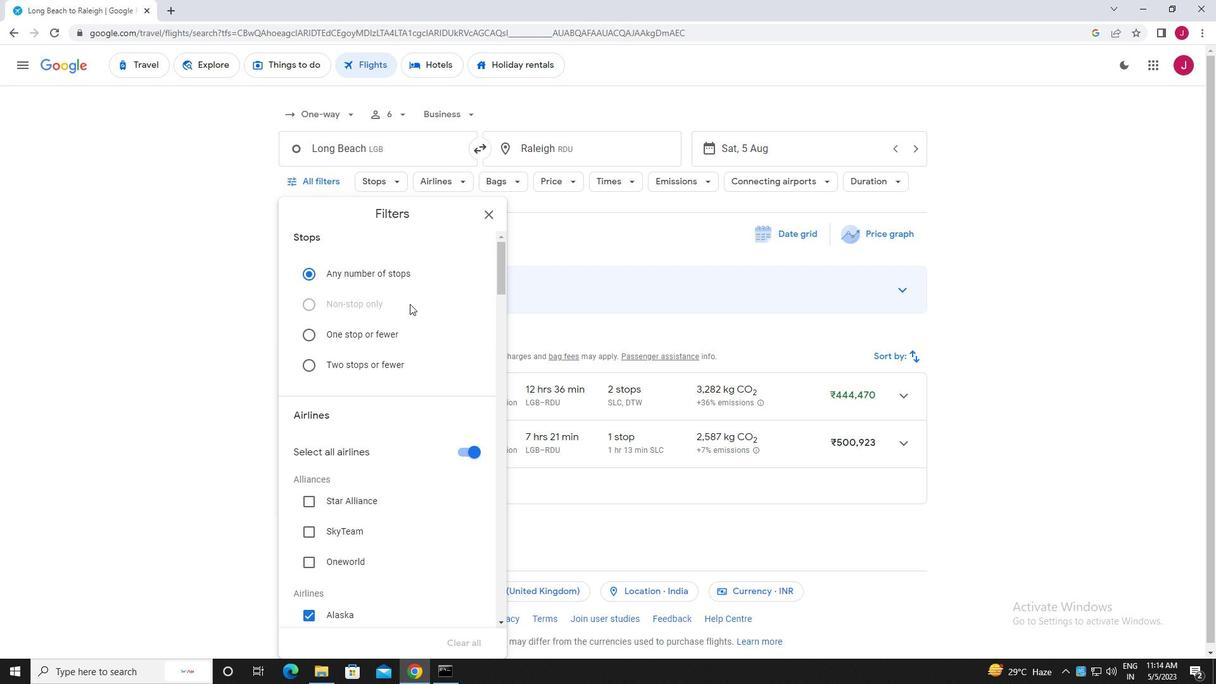 
Action: Mouse scrolled (411, 304) with delta (0, 0)
Screenshot: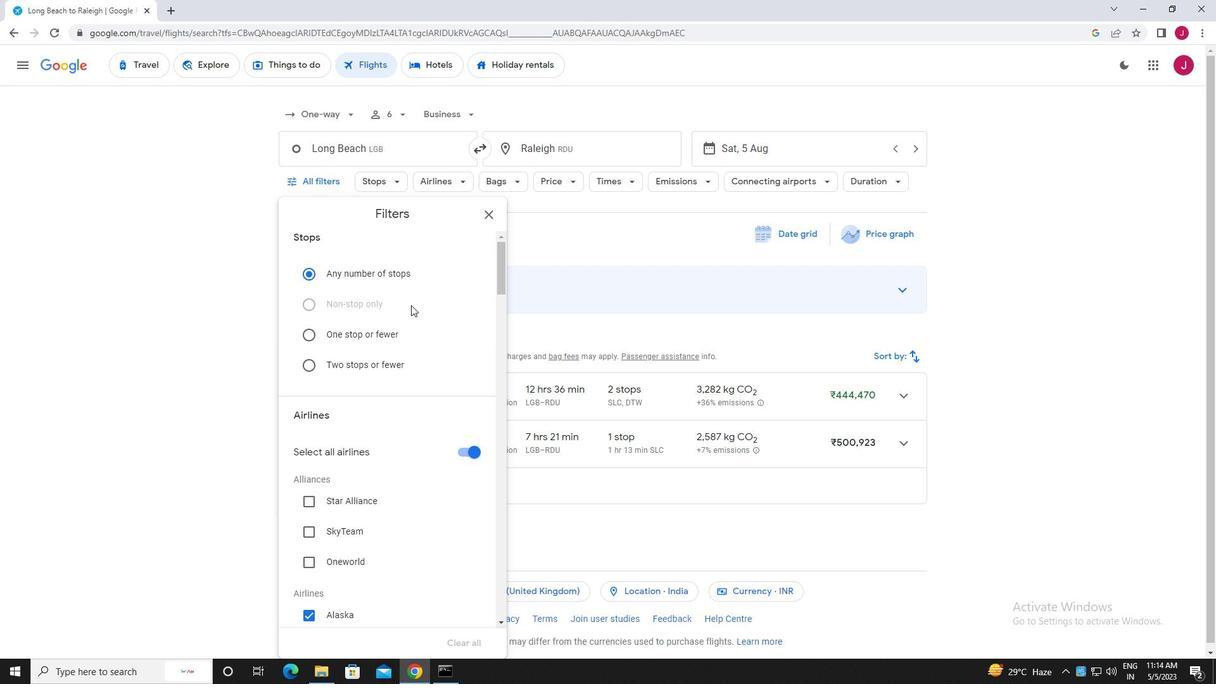 
Action: Mouse scrolled (411, 304) with delta (0, 0)
Screenshot: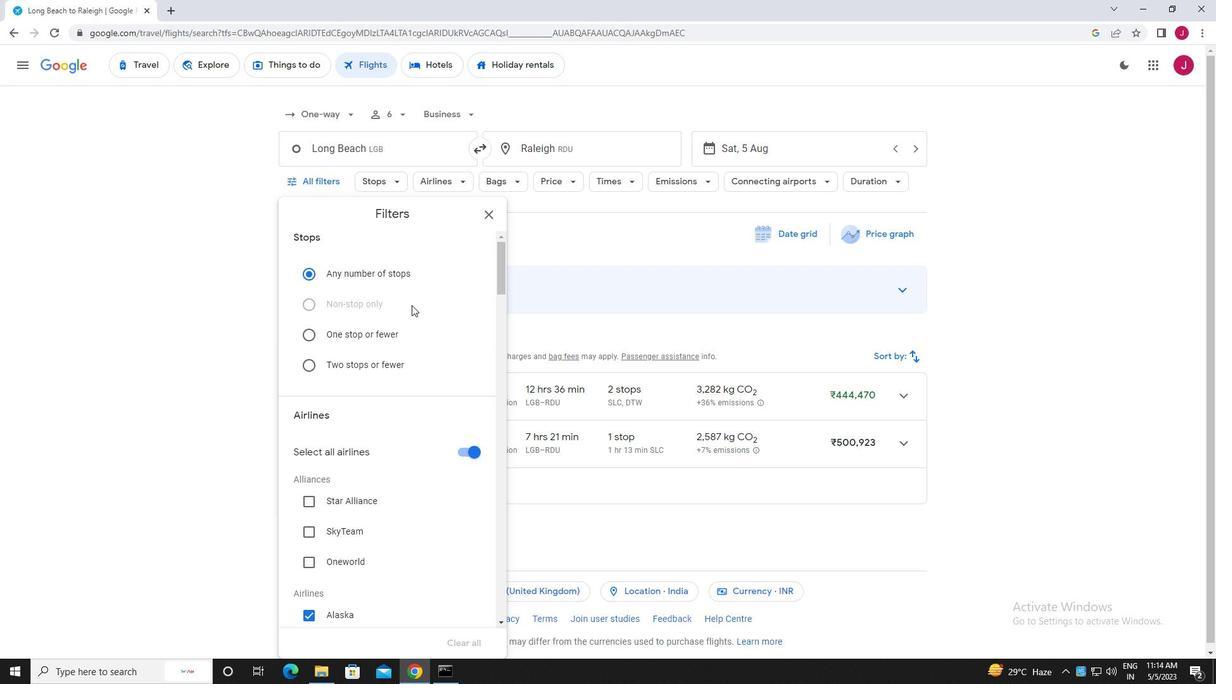
Action: Mouse moved to (460, 326)
Screenshot: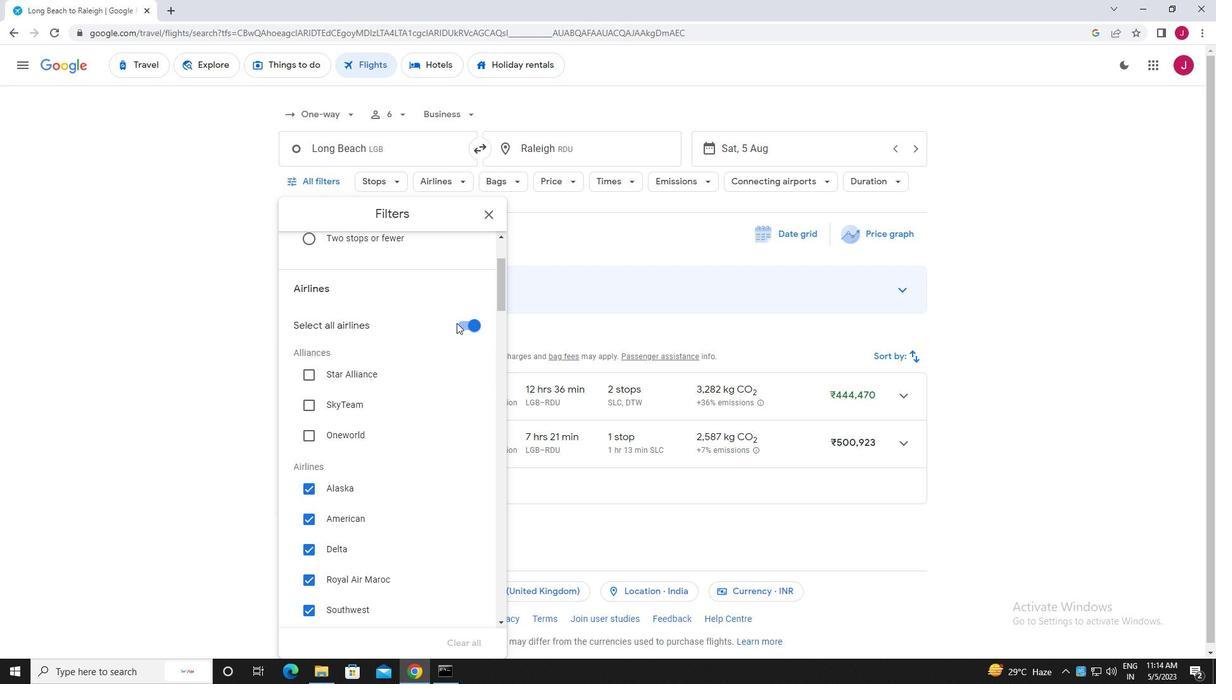 
Action: Mouse pressed left at (460, 326)
Screenshot: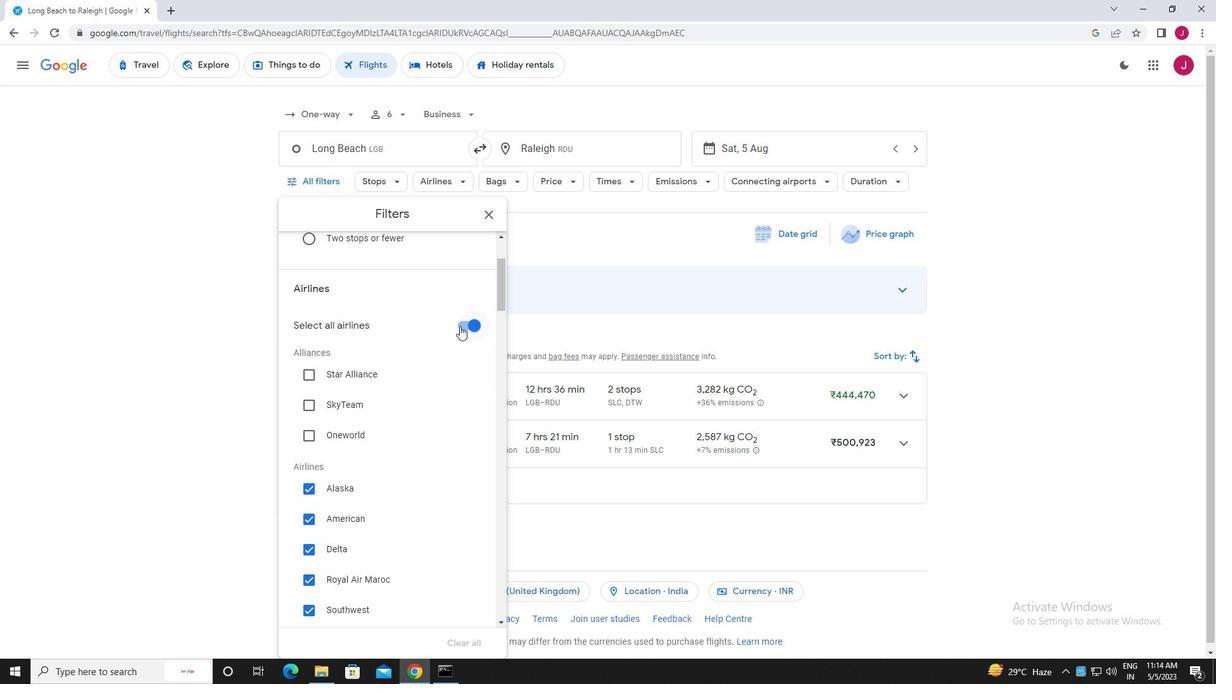 
Action: Mouse moved to (404, 326)
Screenshot: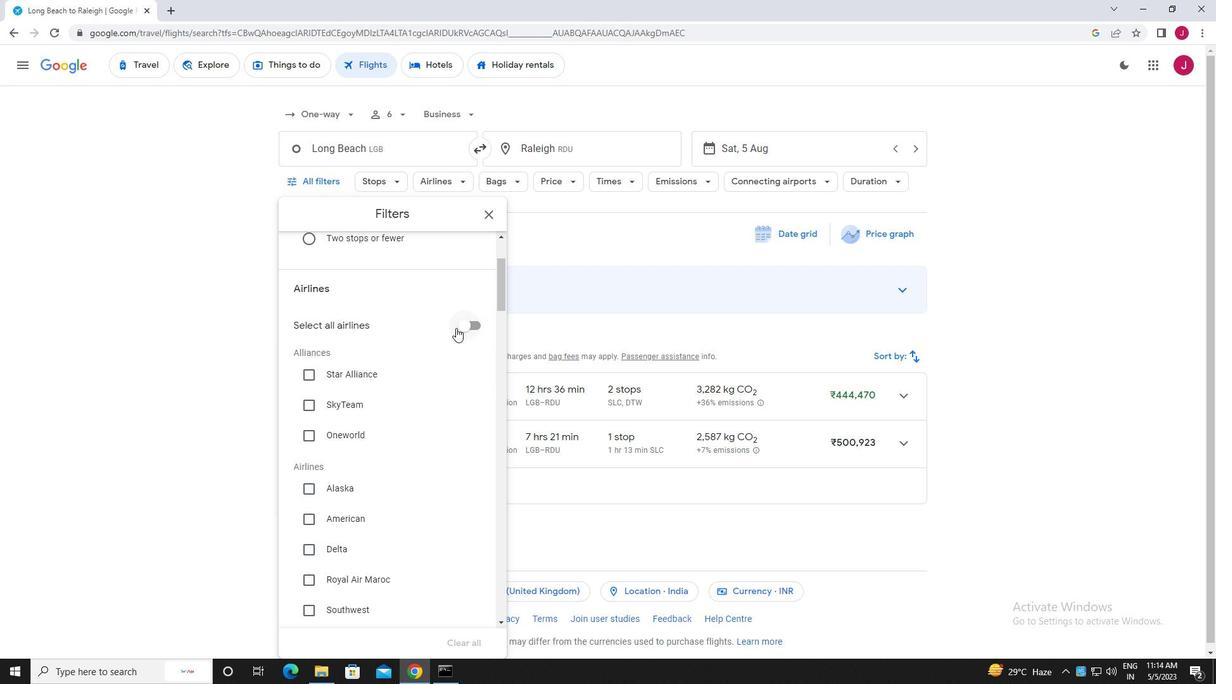 
Action: Mouse scrolled (404, 326) with delta (0, 0)
Screenshot: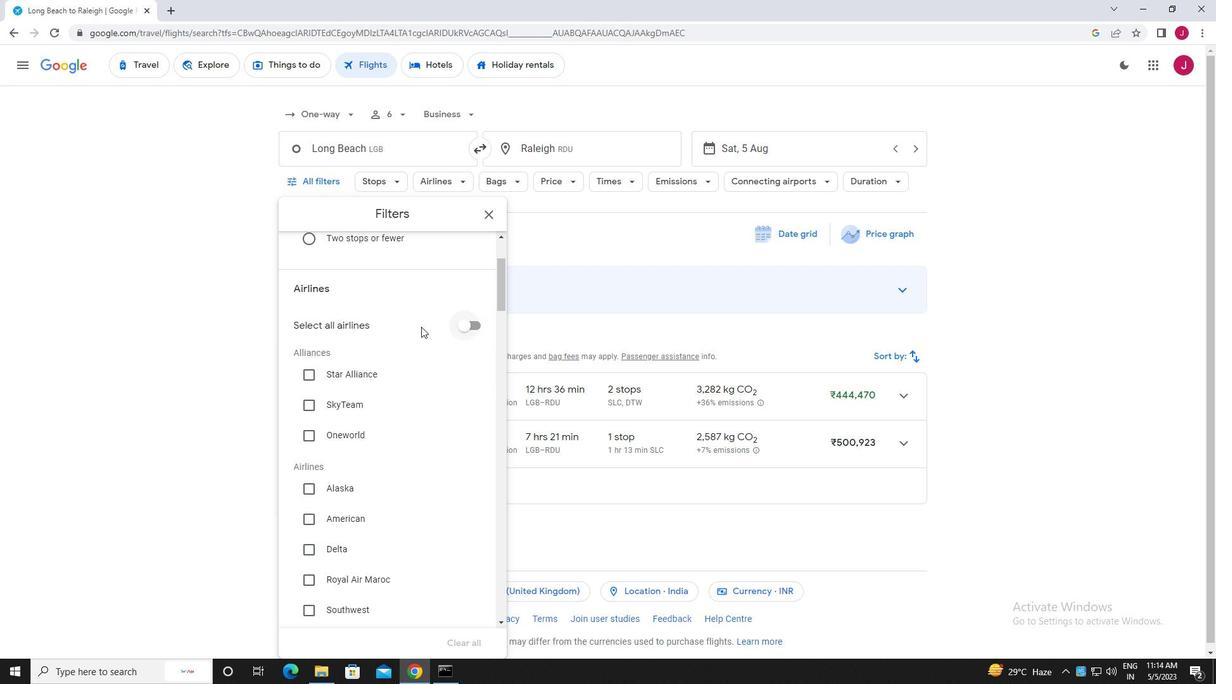 
Action: Mouse scrolled (404, 326) with delta (0, 0)
Screenshot: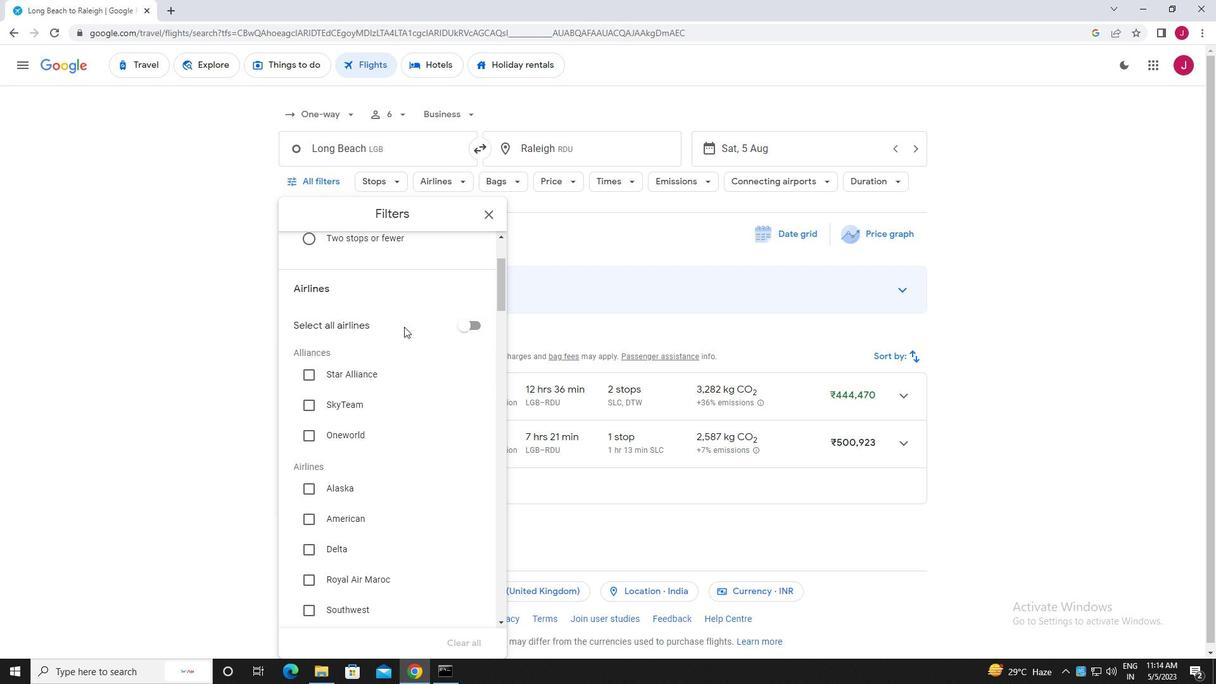 
Action: Mouse moved to (306, 392)
Screenshot: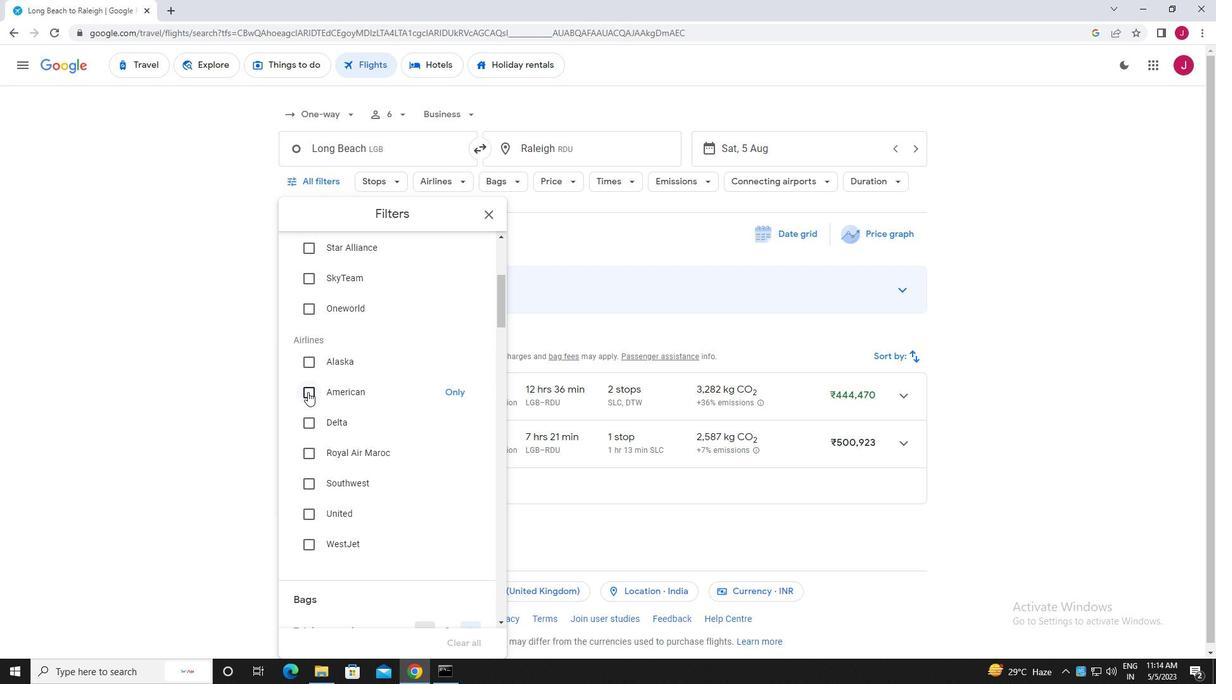 
Action: Mouse pressed left at (306, 392)
Screenshot: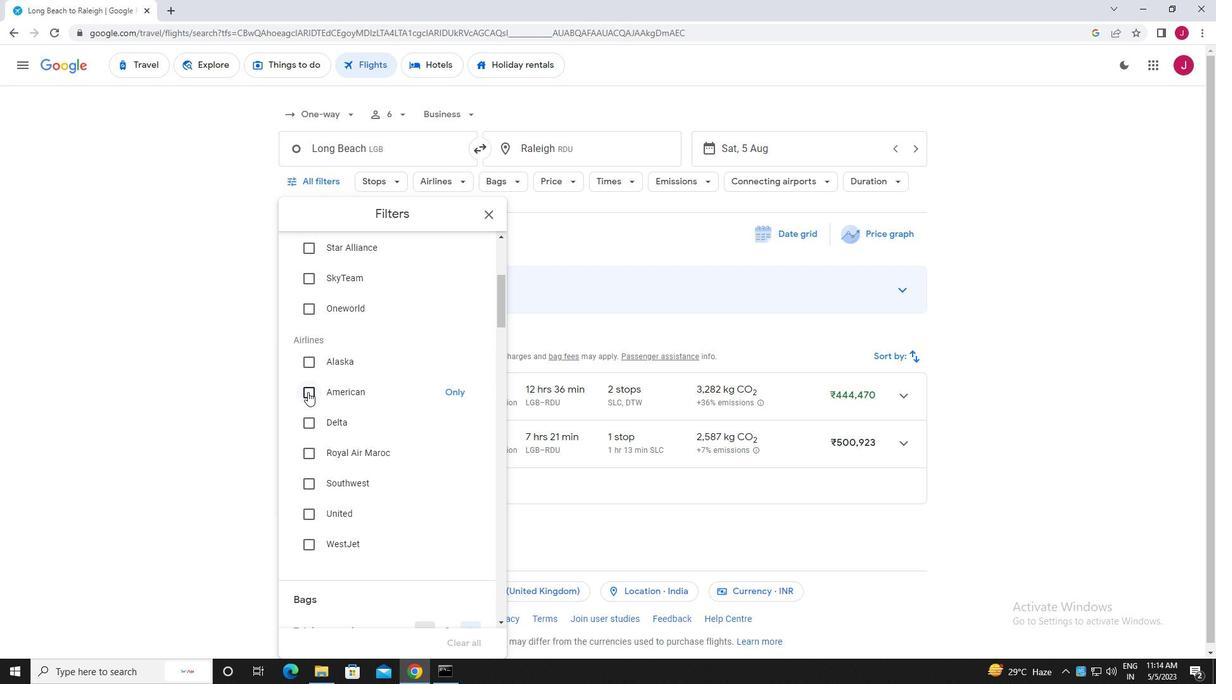 
Action: Mouse moved to (356, 391)
Screenshot: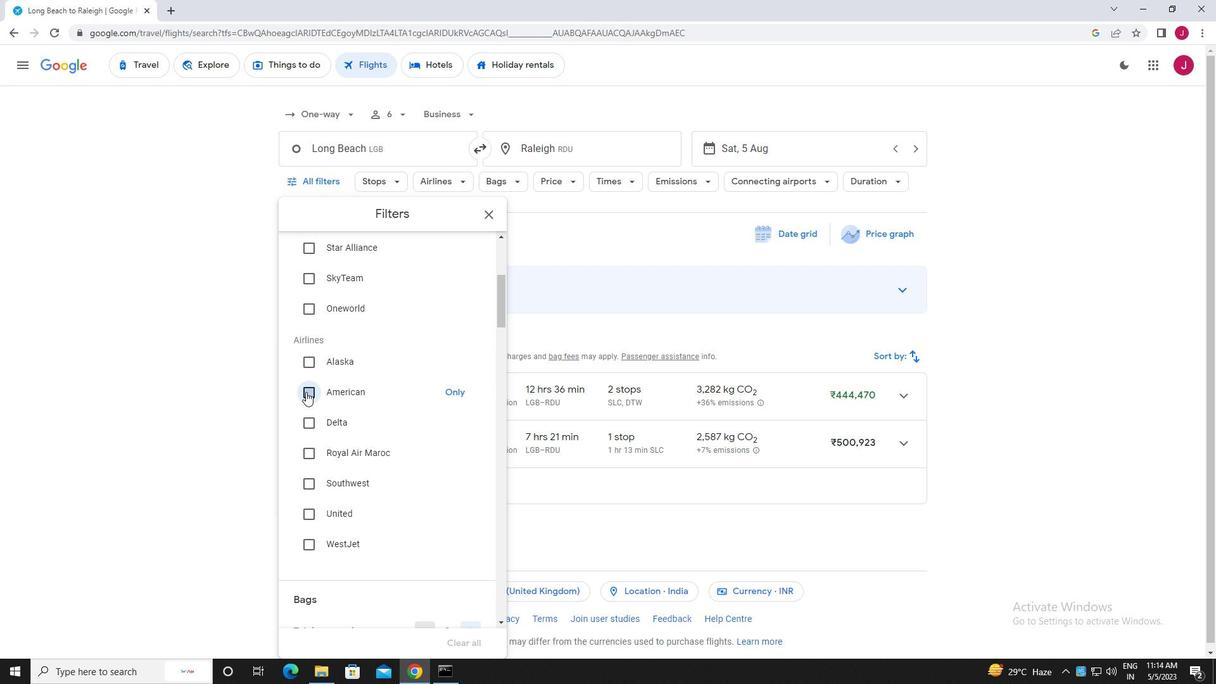 
Action: Mouse scrolled (356, 390) with delta (0, 0)
Screenshot: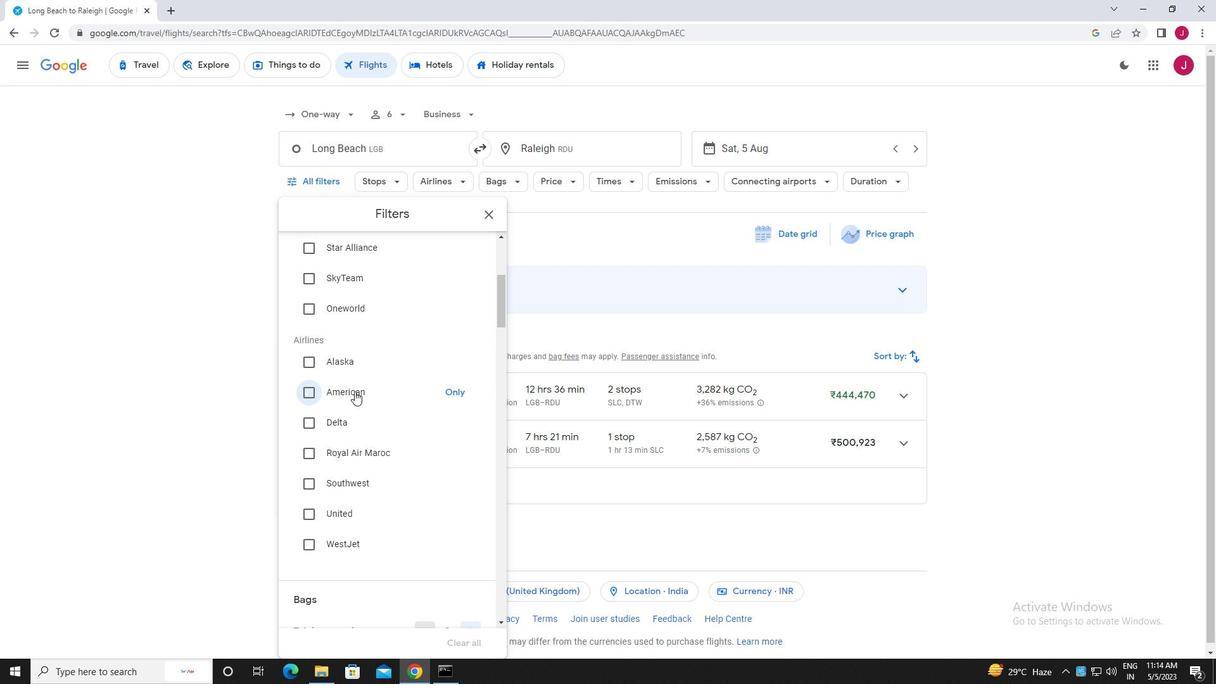 
Action: Mouse scrolled (356, 390) with delta (0, 0)
Screenshot: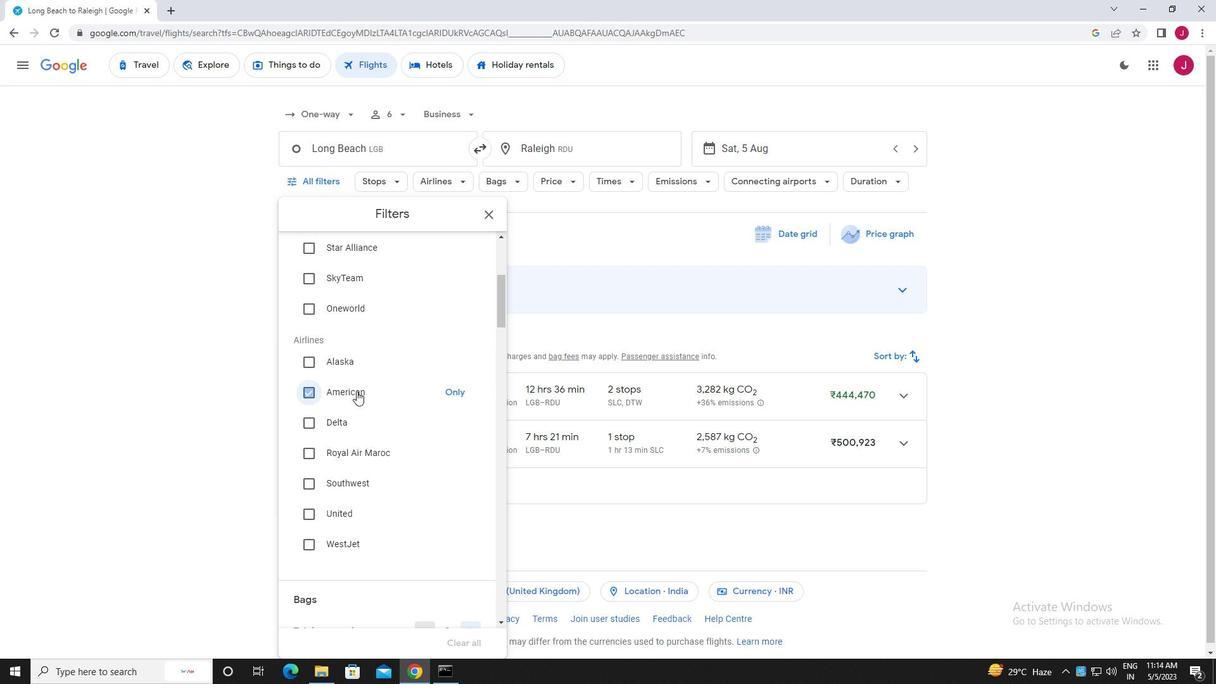 
Action: Mouse scrolled (356, 390) with delta (0, 0)
Screenshot: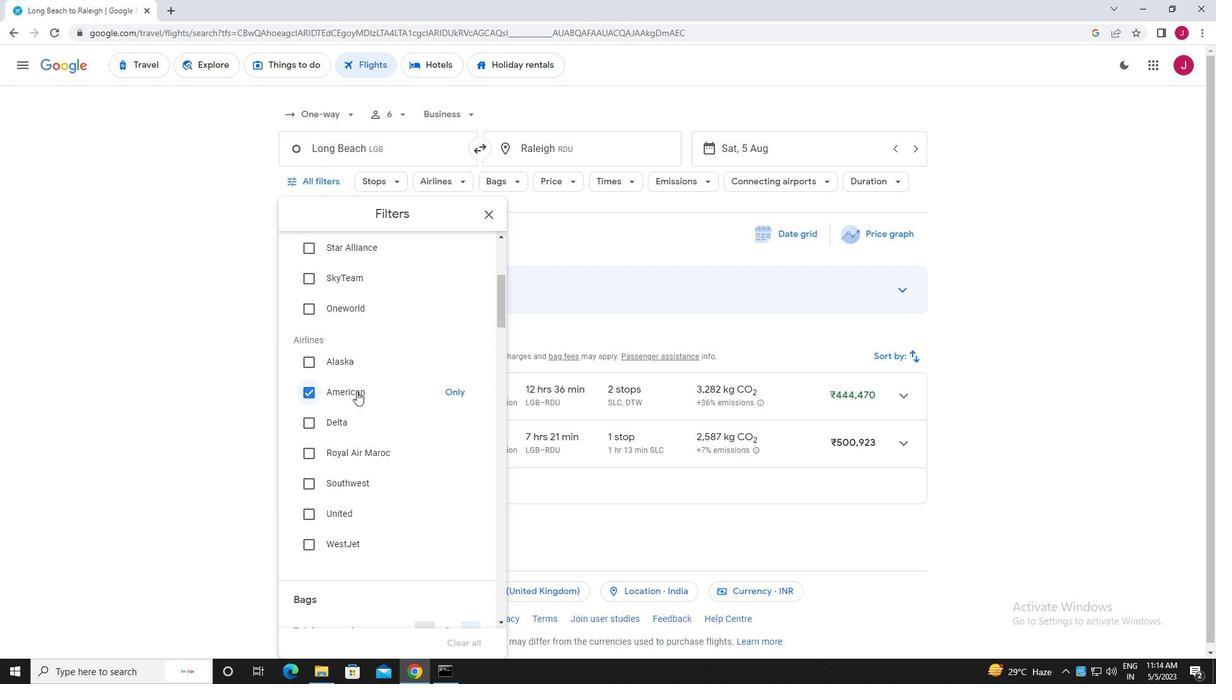 
Action: Mouse scrolled (356, 390) with delta (0, 0)
Screenshot: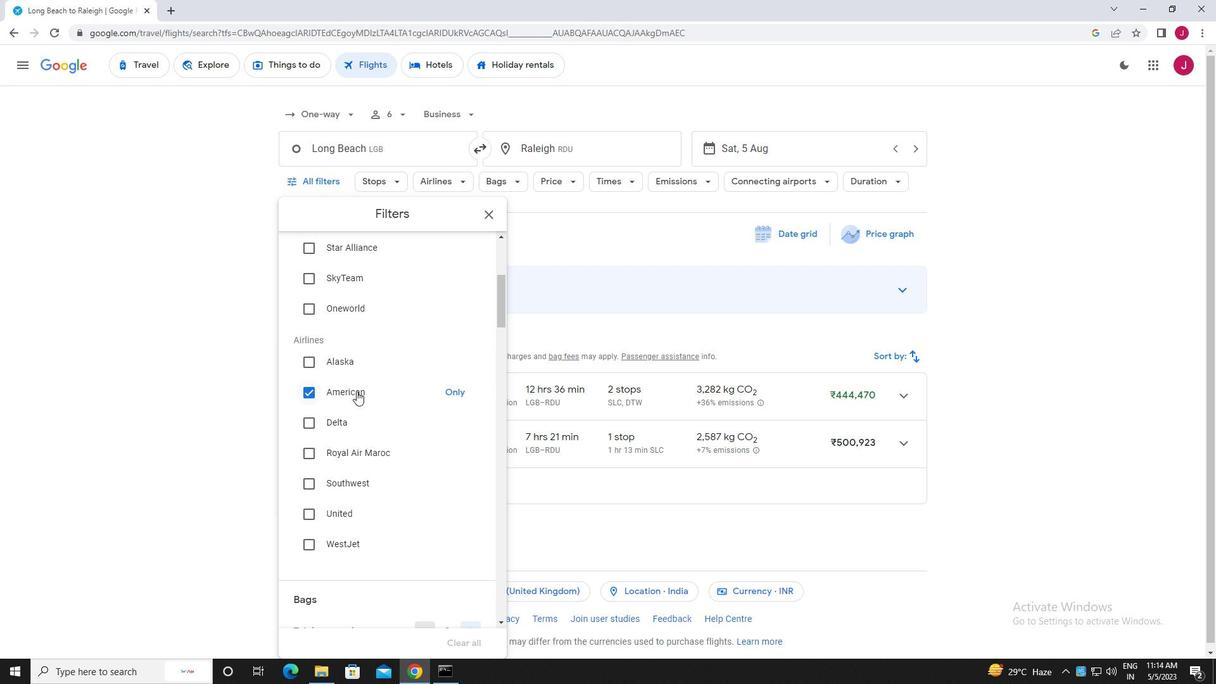 
Action: Mouse scrolled (356, 390) with delta (0, 0)
Screenshot: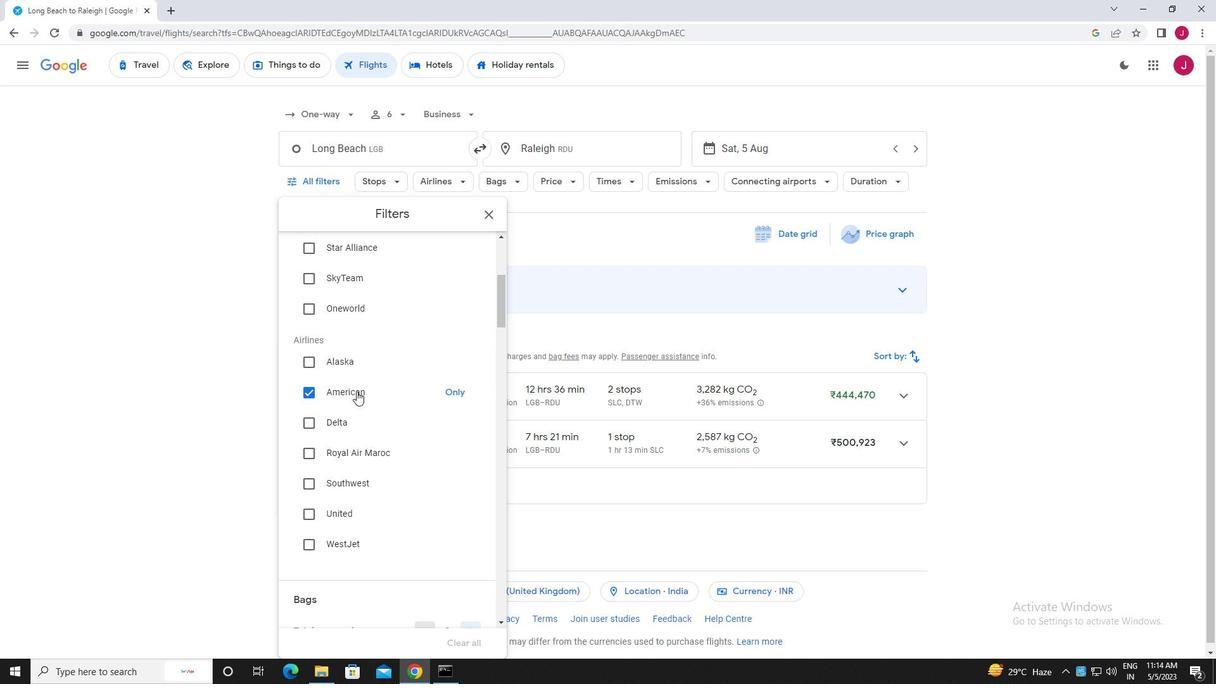 
Action: Mouse moved to (471, 344)
Screenshot: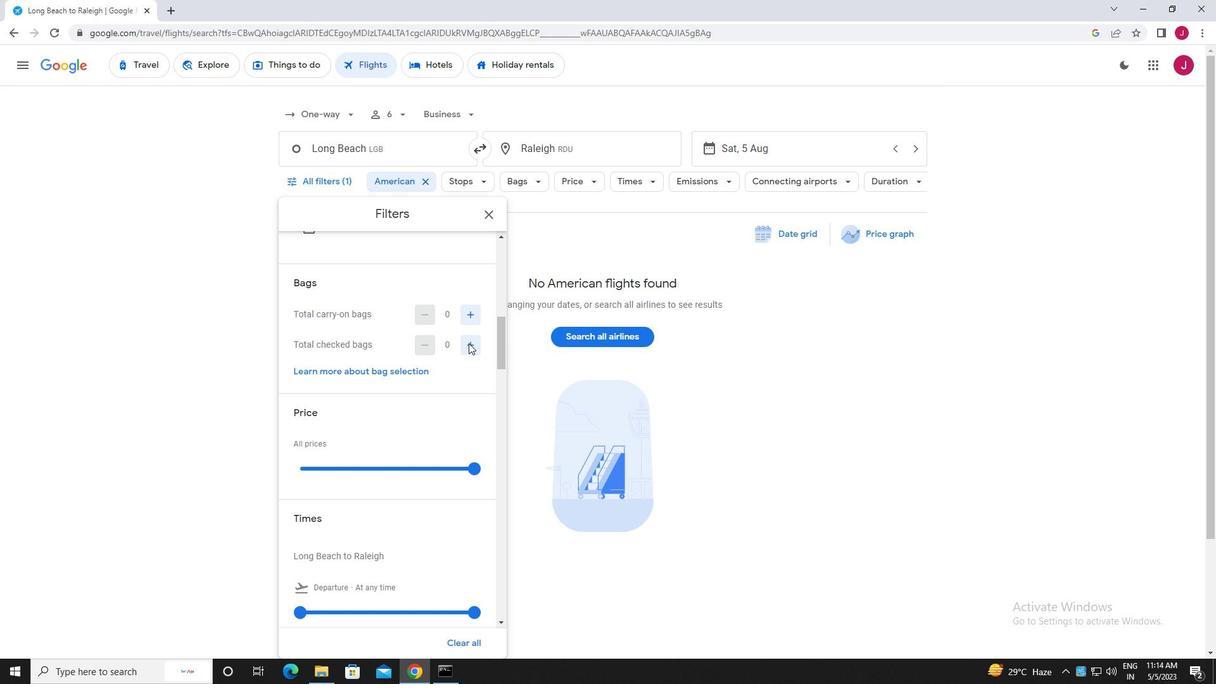 
Action: Mouse pressed left at (471, 344)
Screenshot: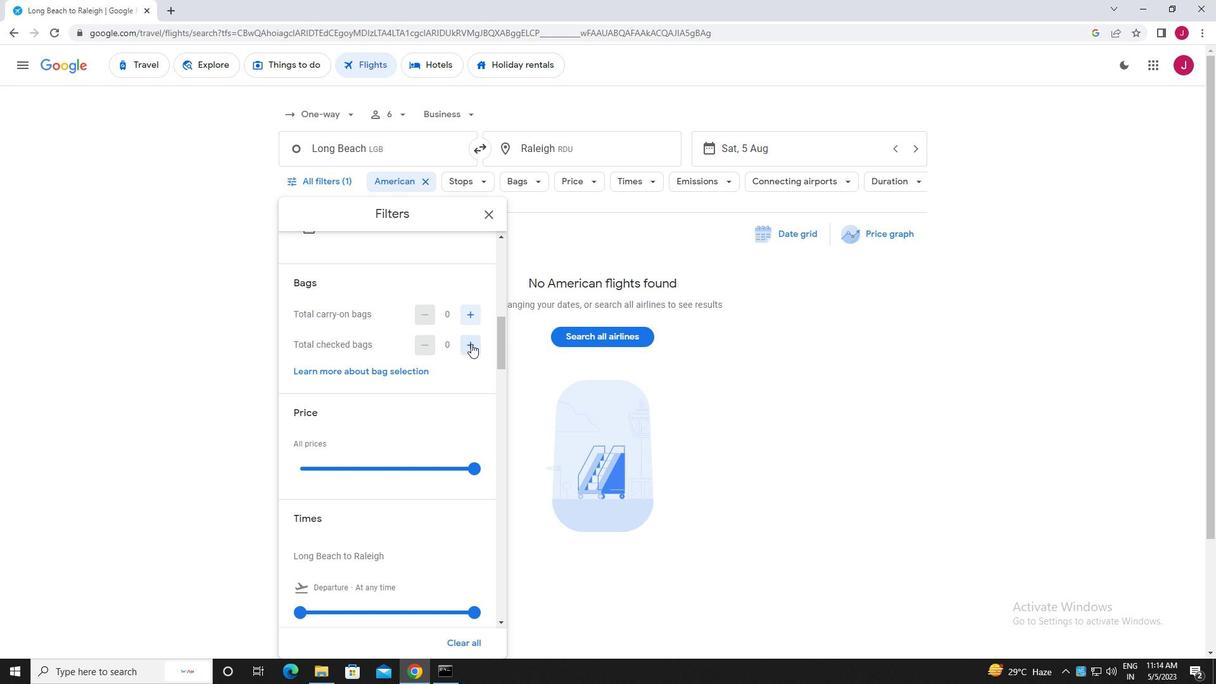 
Action: Mouse pressed left at (471, 344)
Screenshot: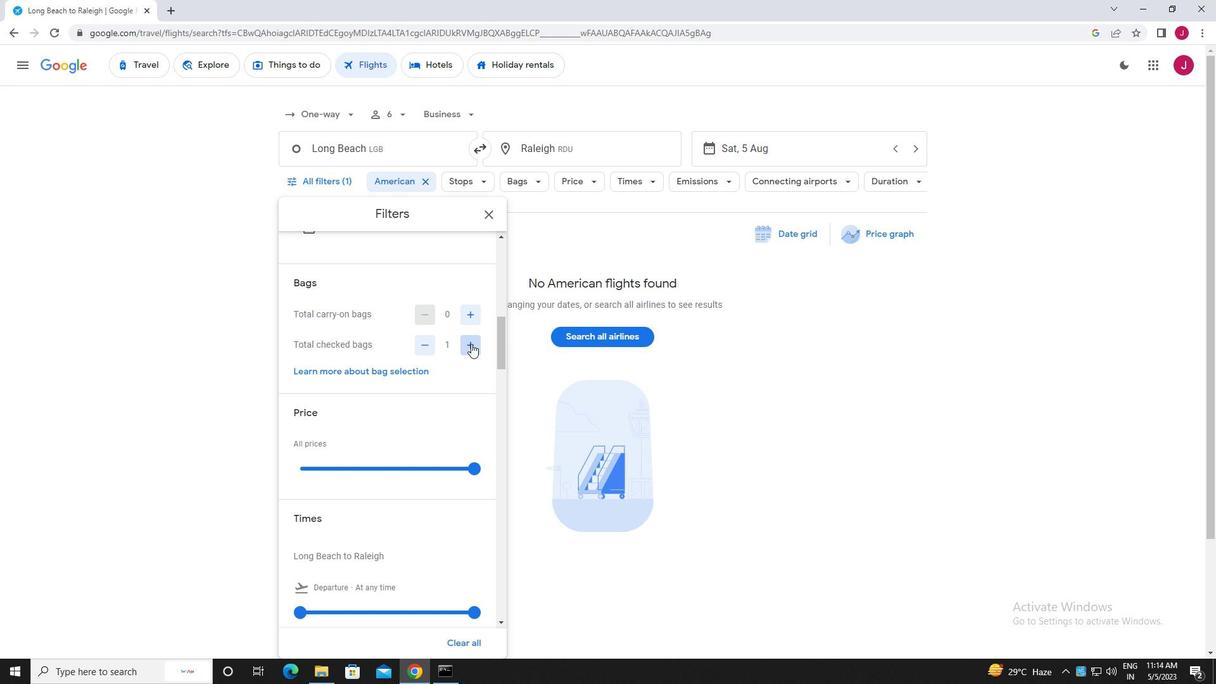 
Action: Mouse pressed left at (471, 344)
Screenshot: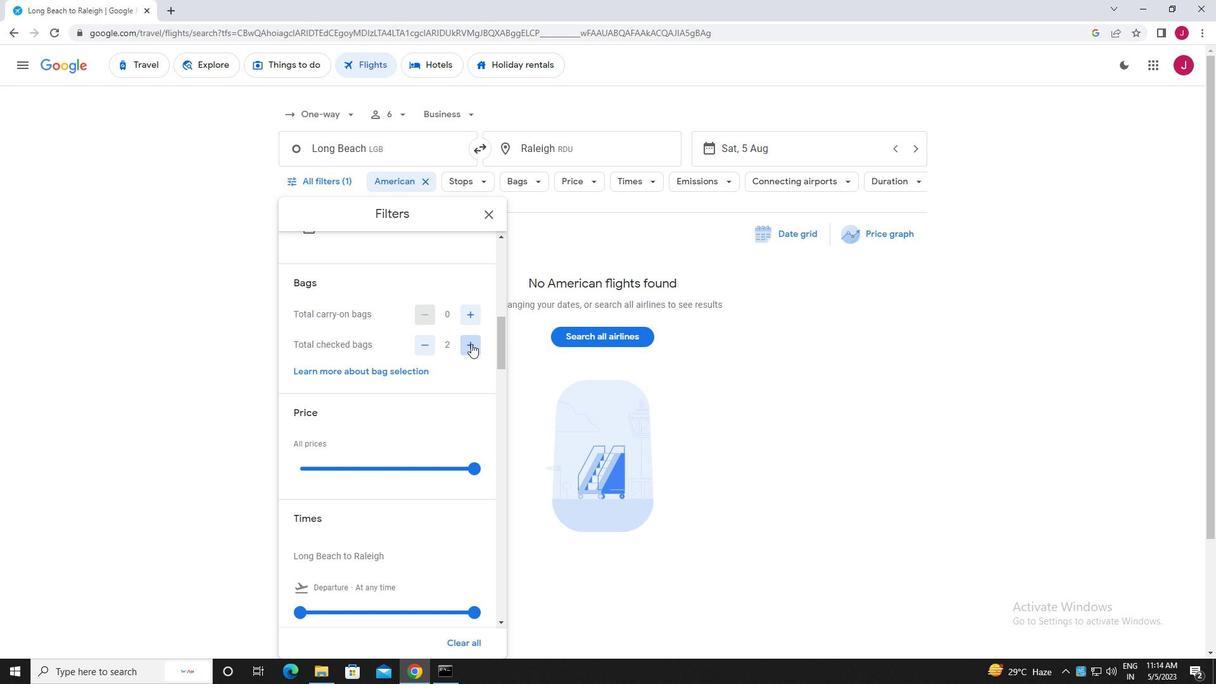 
Action: Mouse pressed left at (471, 344)
Screenshot: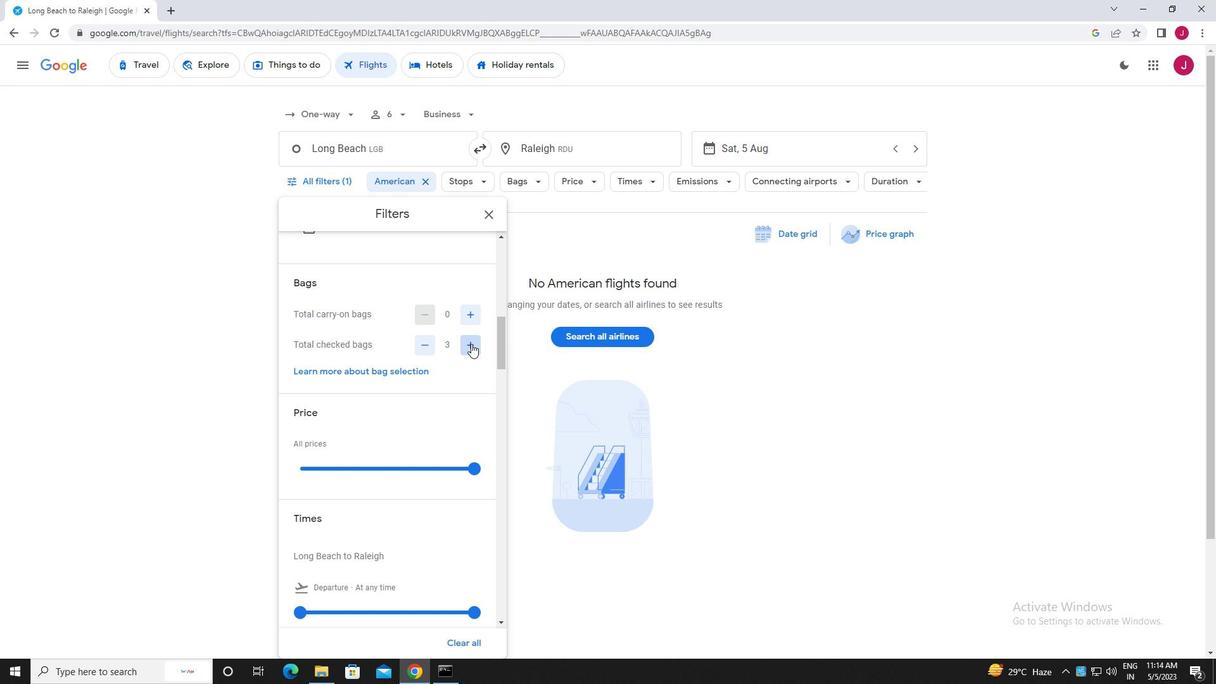 
Action: Mouse moved to (463, 359)
Screenshot: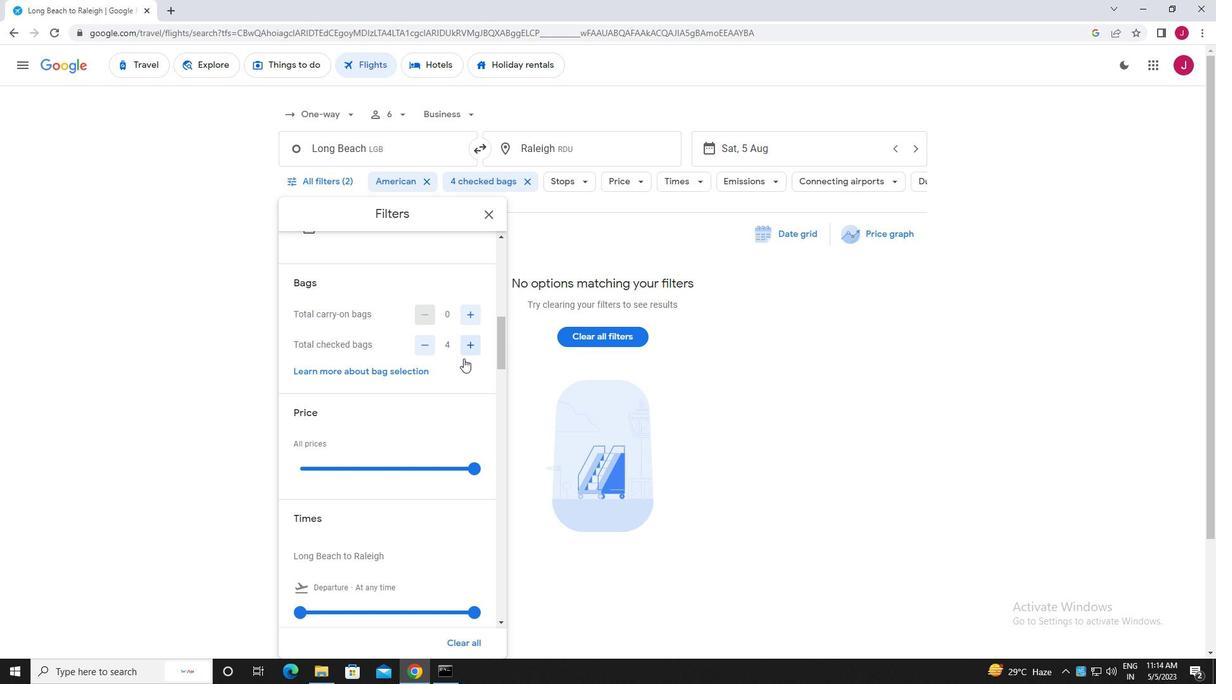 
Action: Mouse scrolled (463, 358) with delta (0, 0)
Screenshot: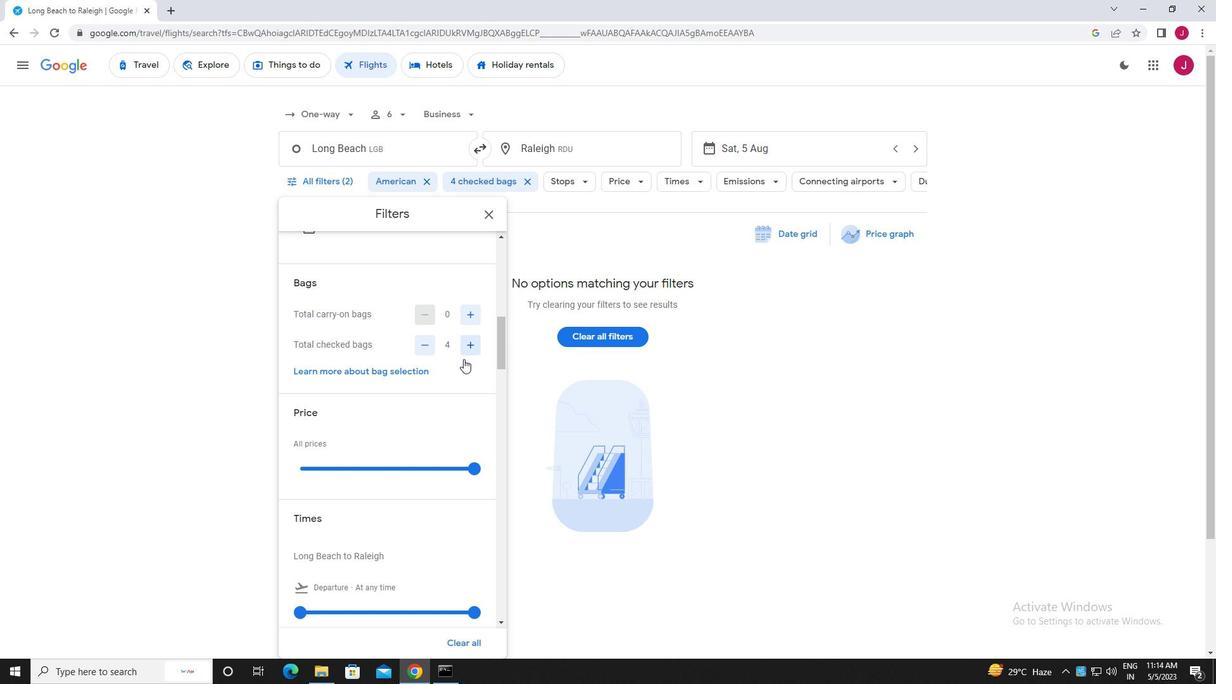 
Action: Mouse scrolled (463, 358) with delta (0, 0)
Screenshot: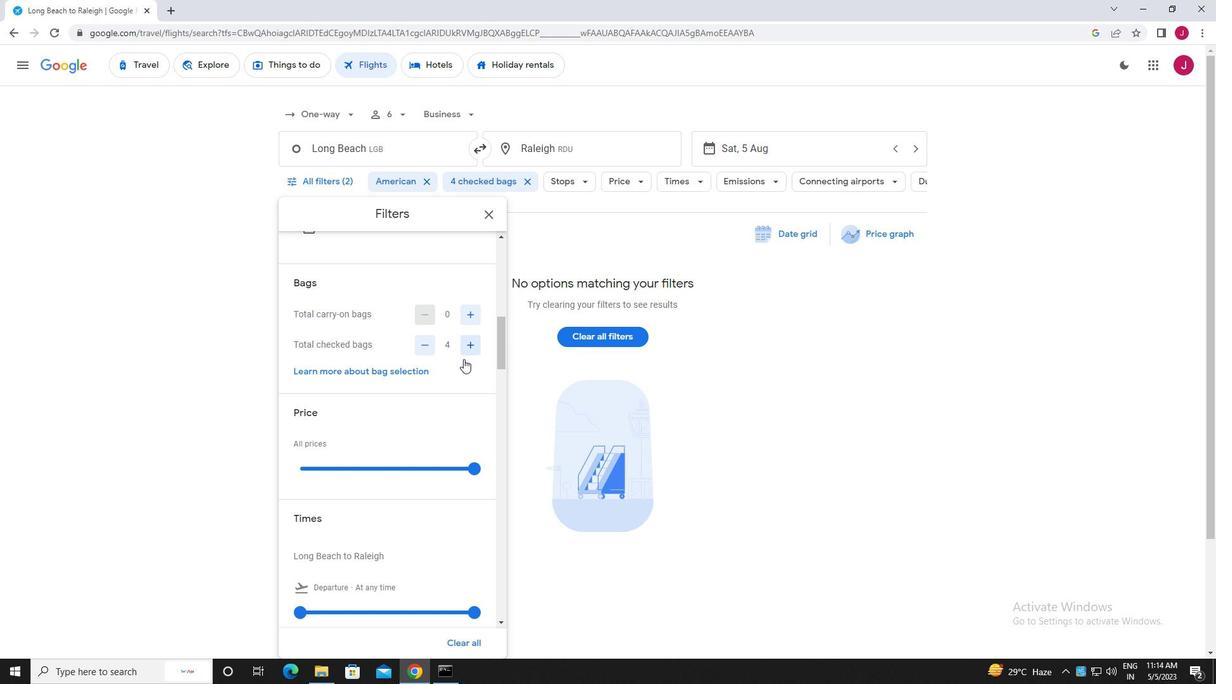
Action: Mouse moved to (463, 358)
Screenshot: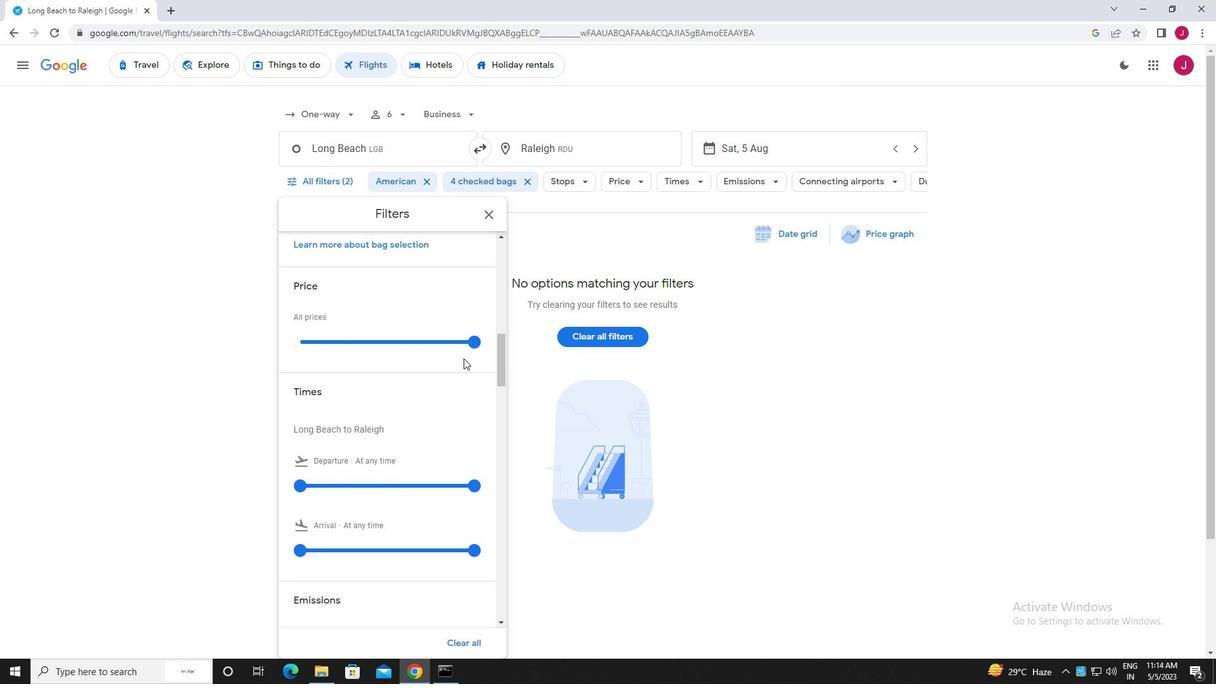 
Action: Mouse scrolled (463, 357) with delta (0, 0)
Screenshot: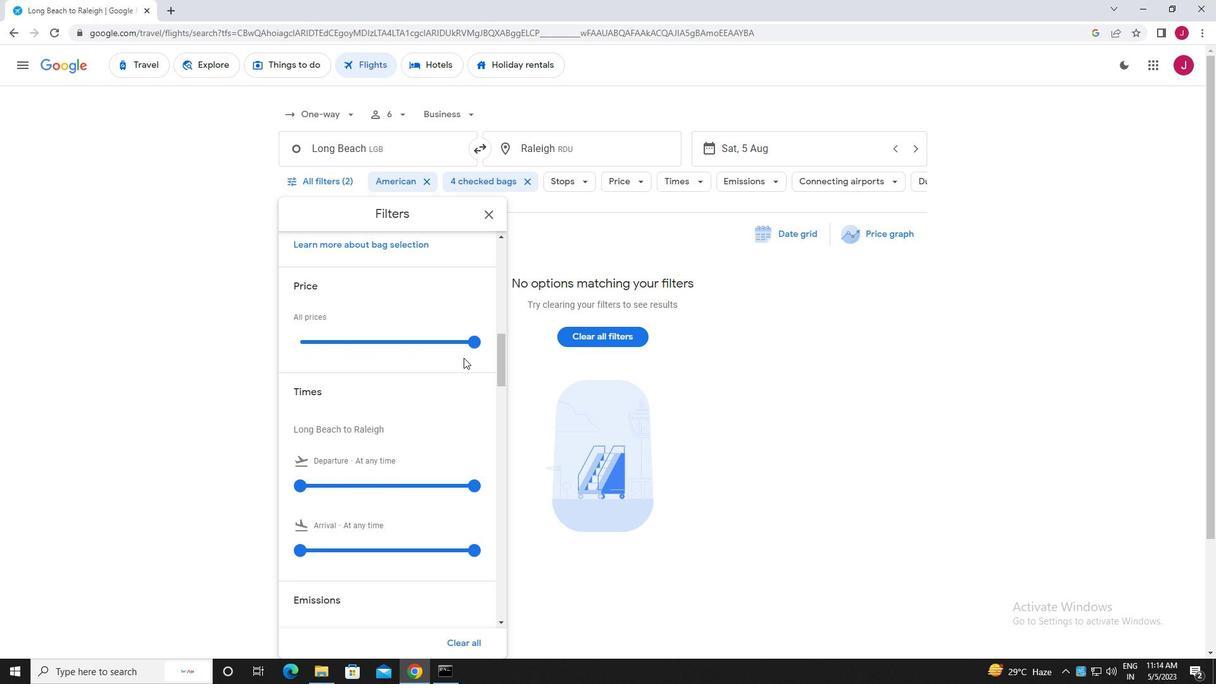 
Action: Mouse scrolled (463, 357) with delta (0, 0)
Screenshot: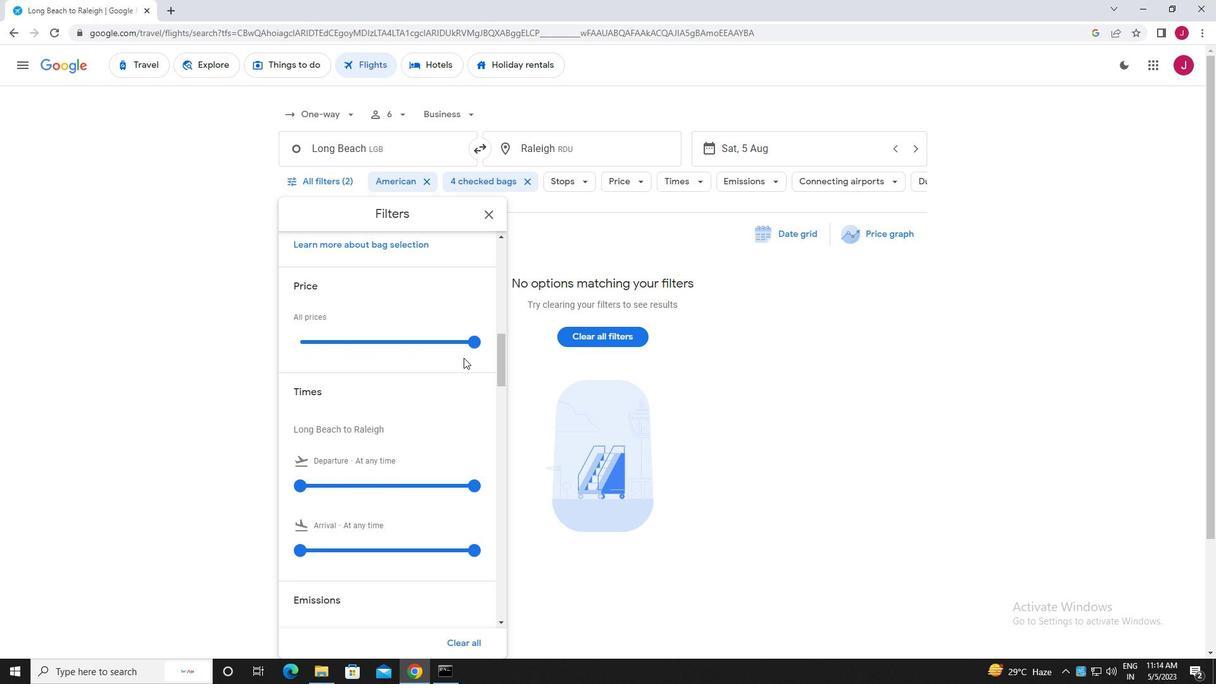 
Action: Mouse moved to (297, 359)
Screenshot: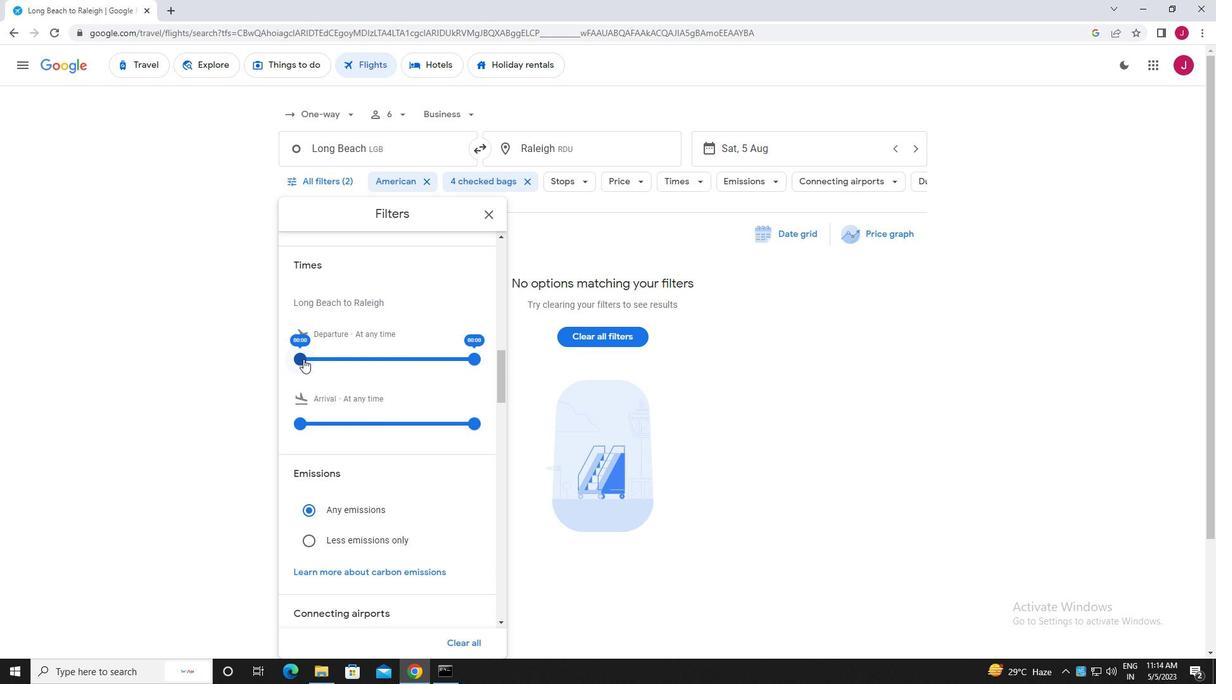 
Action: Mouse pressed left at (297, 359)
Screenshot: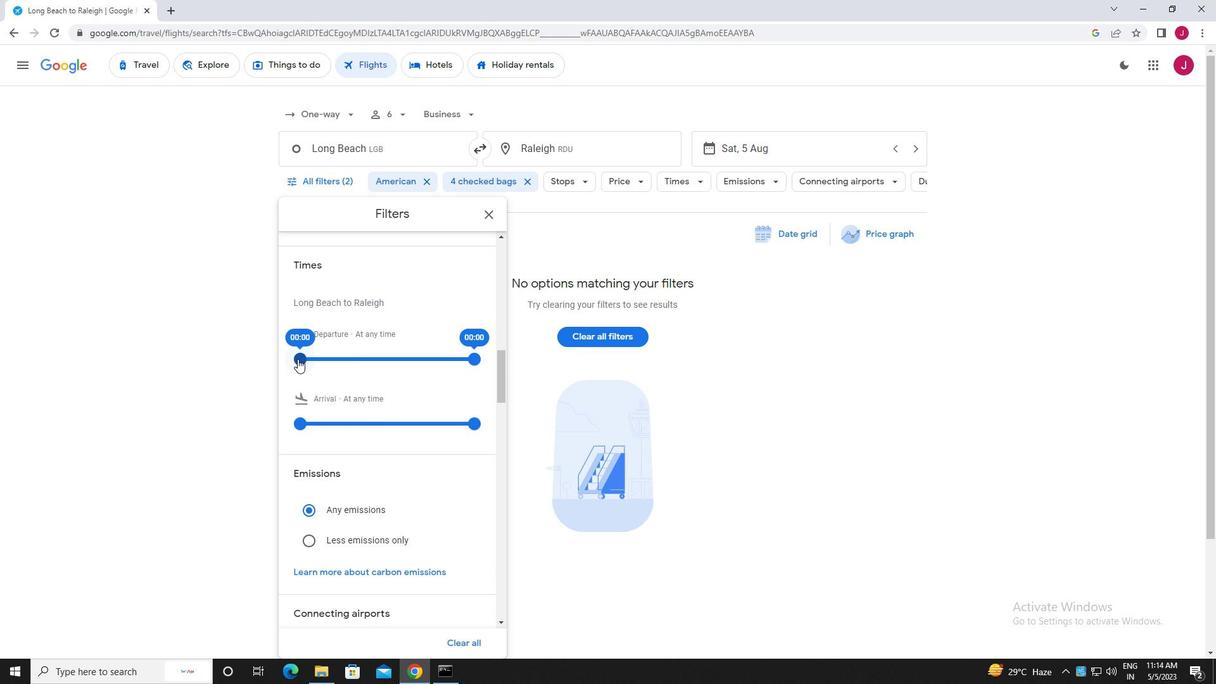 
Action: Mouse moved to (473, 361)
Screenshot: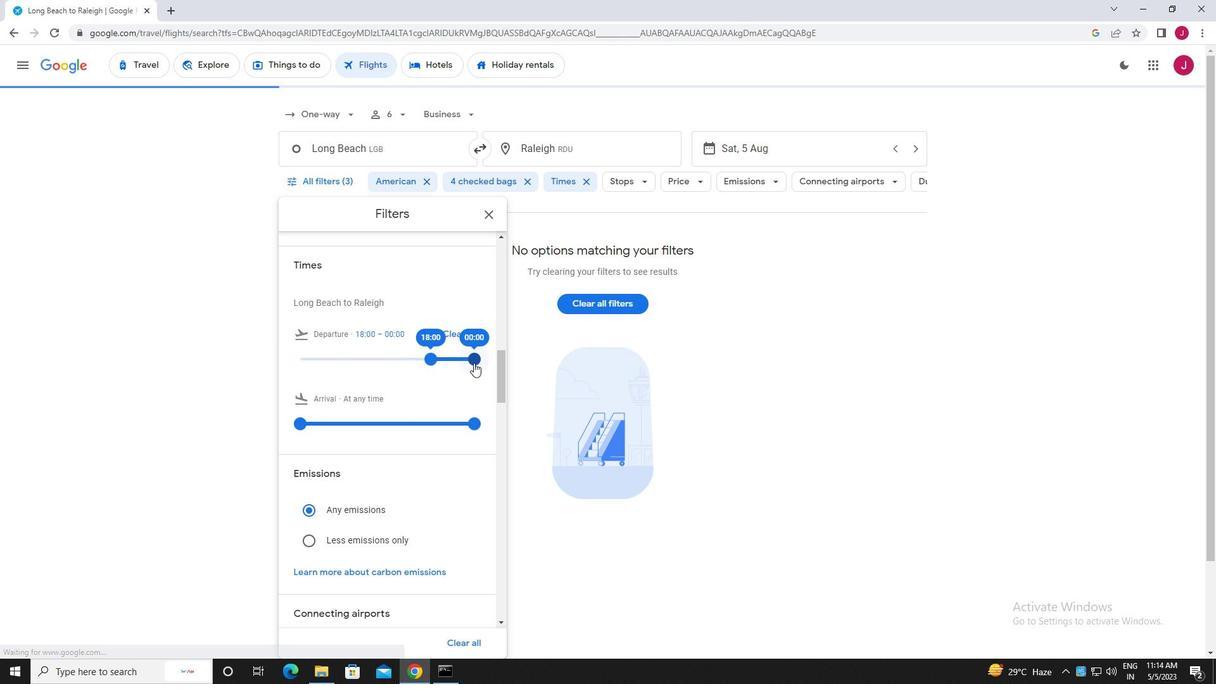 
Action: Mouse pressed left at (473, 361)
Screenshot: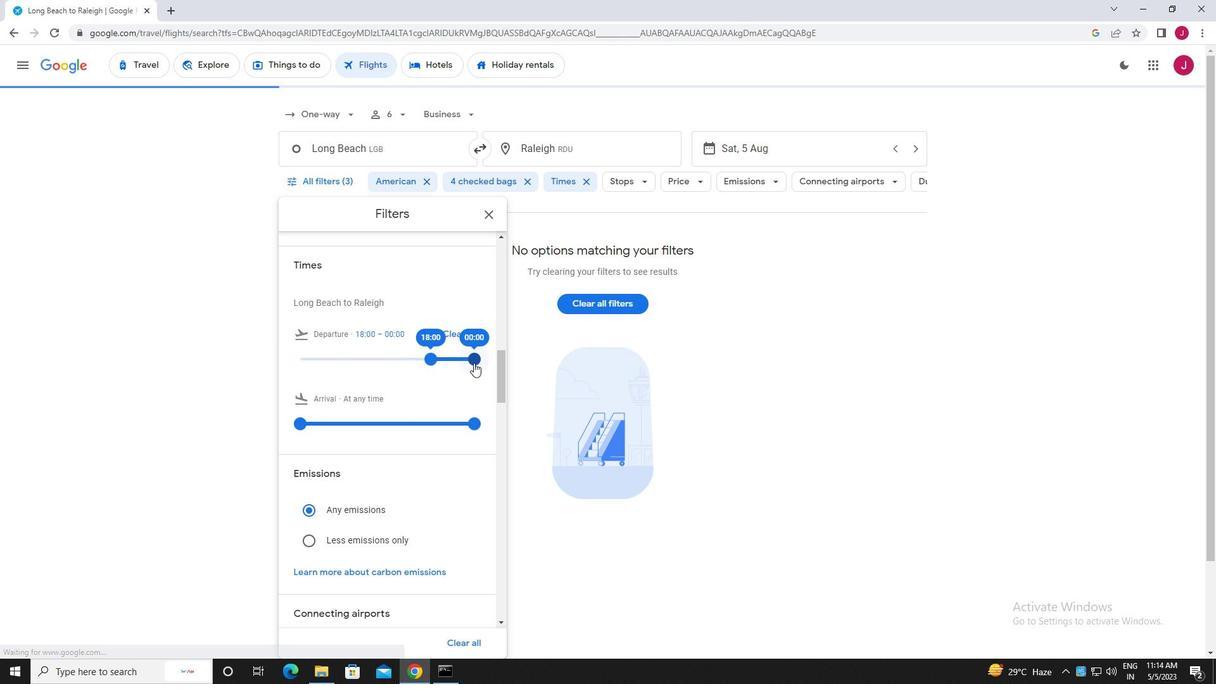 
Action: Mouse moved to (489, 215)
Screenshot: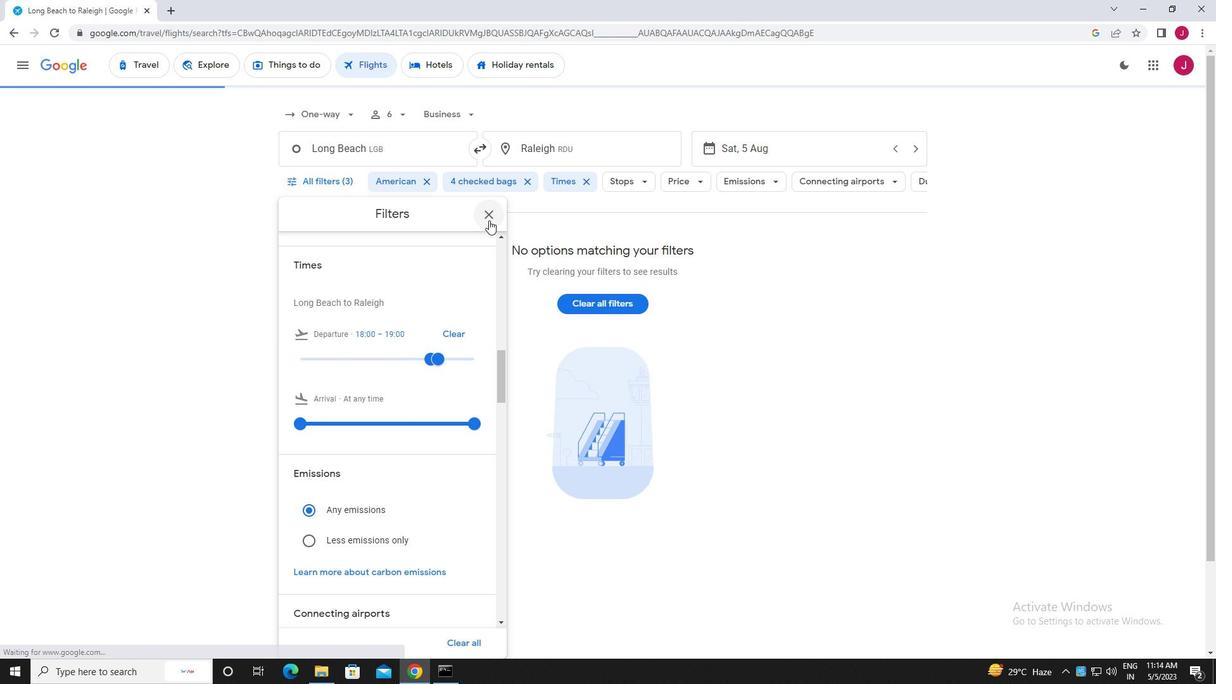 
Action: Mouse pressed left at (489, 215)
Screenshot: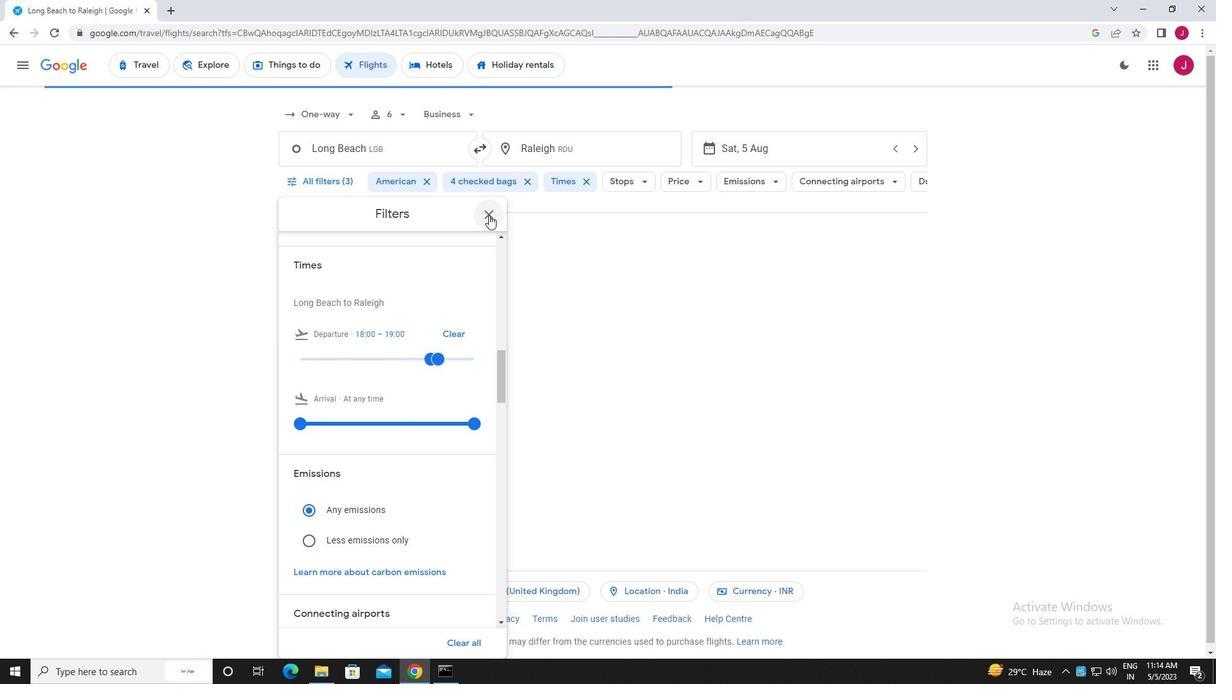 
Action: Mouse moved to (487, 216)
Screenshot: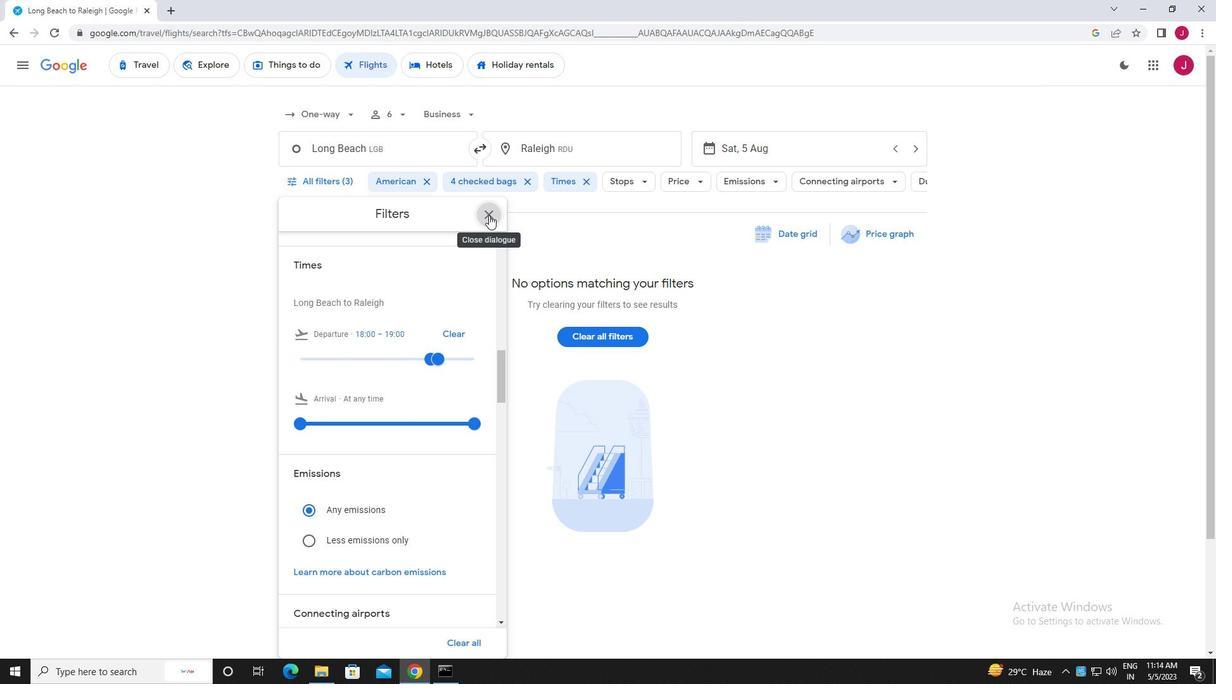 
